 Task: Look for space in Blida, Algeria from 5th June, 2023 to 16th June, 2023 for 2 adults in price range Rs.14000 to Rs.18000. Place can be entire place with 1  bedroom having 1 bed and 1 bathroom. Property type can be house, flat, hotel. Booking option can be shelf check-in. Required host language is .
Action: Mouse moved to (439, 99)
Screenshot: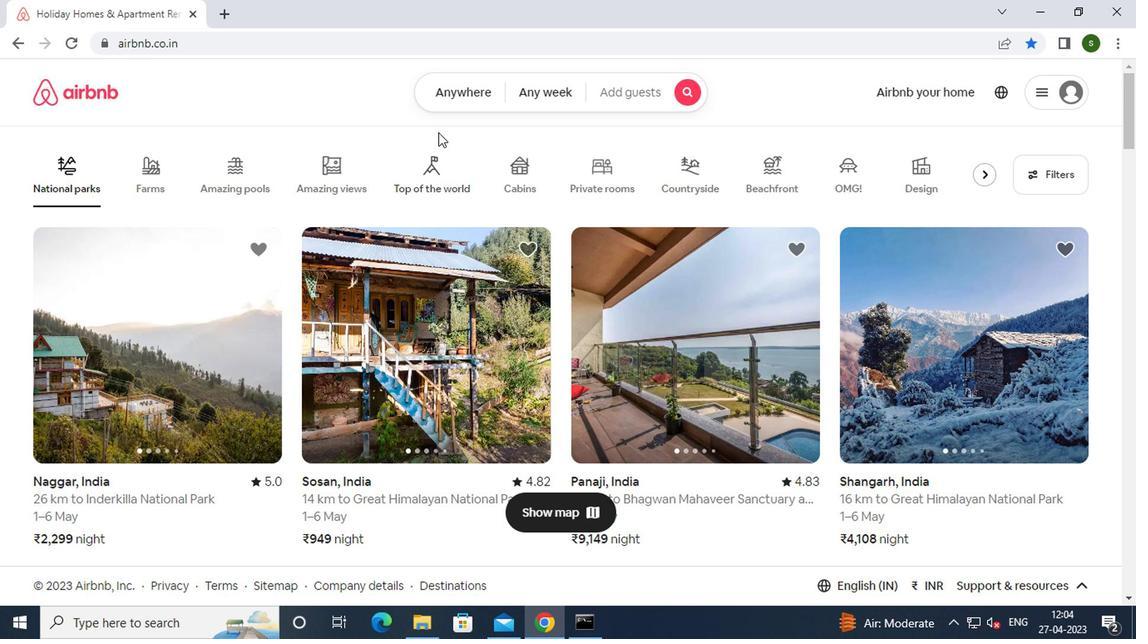 
Action: Mouse pressed left at (439, 99)
Screenshot: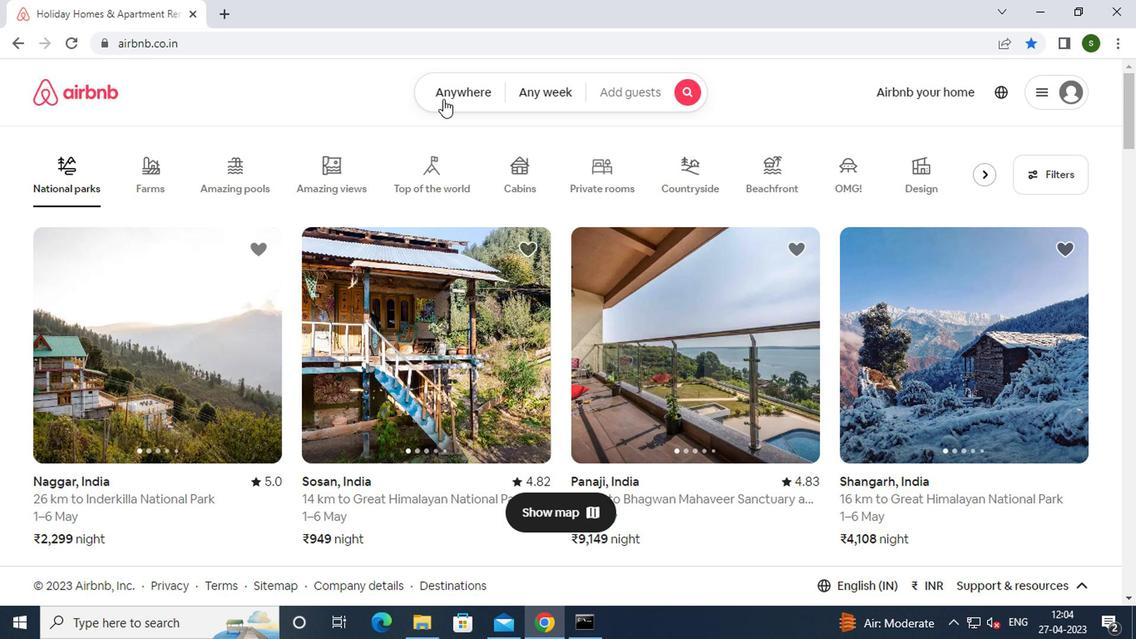 
Action: Mouse moved to (337, 157)
Screenshot: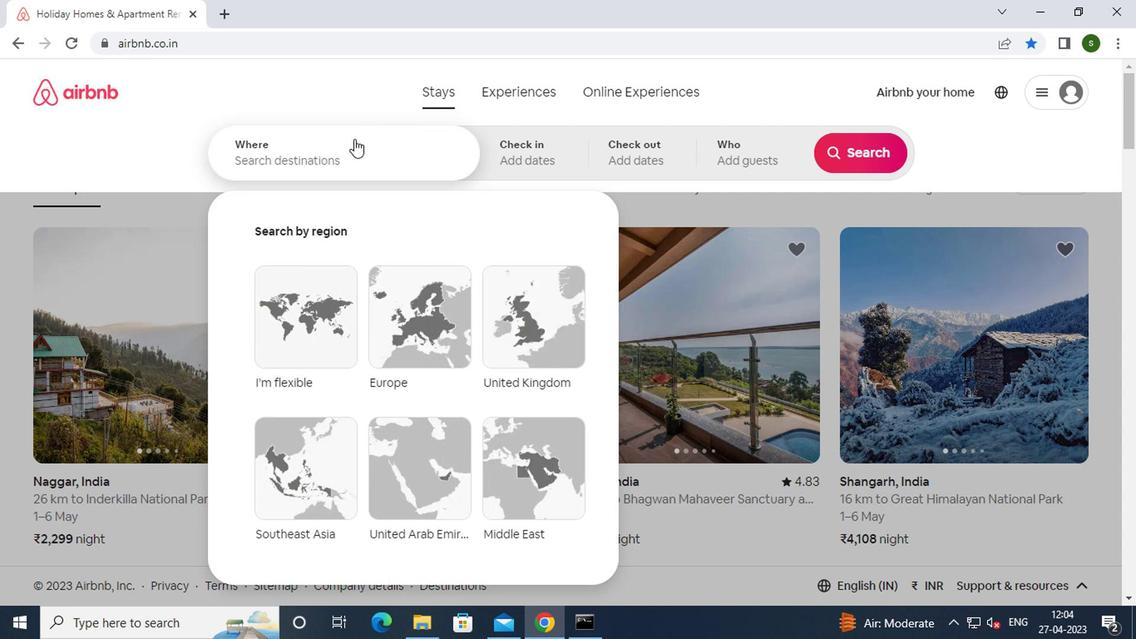 
Action: Mouse pressed left at (337, 157)
Screenshot: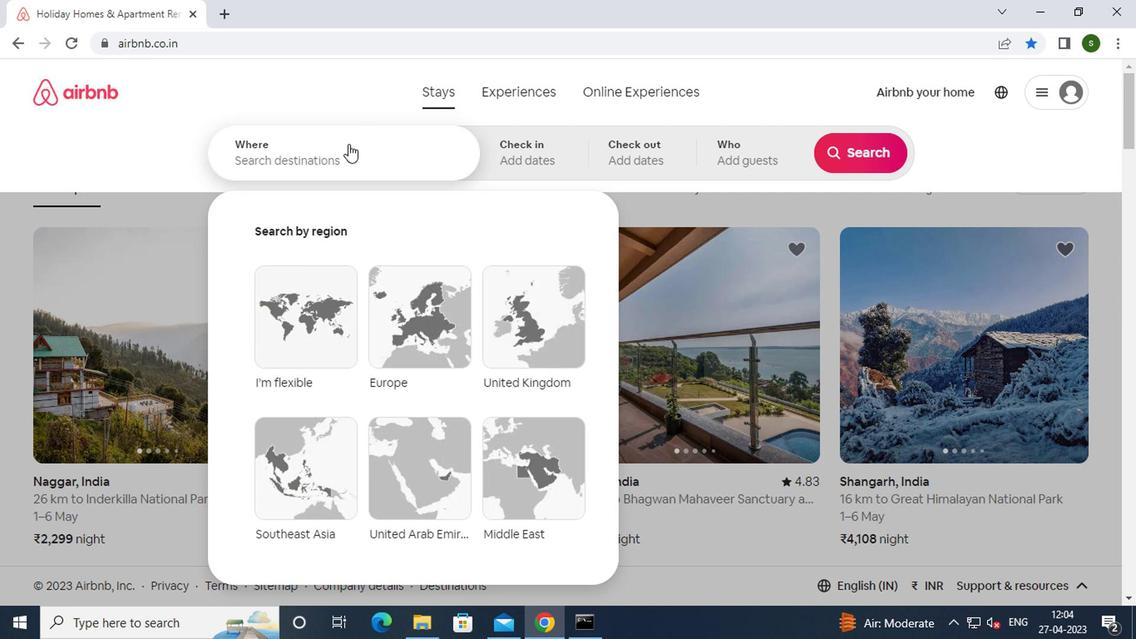 
Action: Key pressed b<Key.caps_lock>lida,<Key.space><Key.caps_lock>a<Key.caps_lock>lgeria<Key.enter>
Screenshot: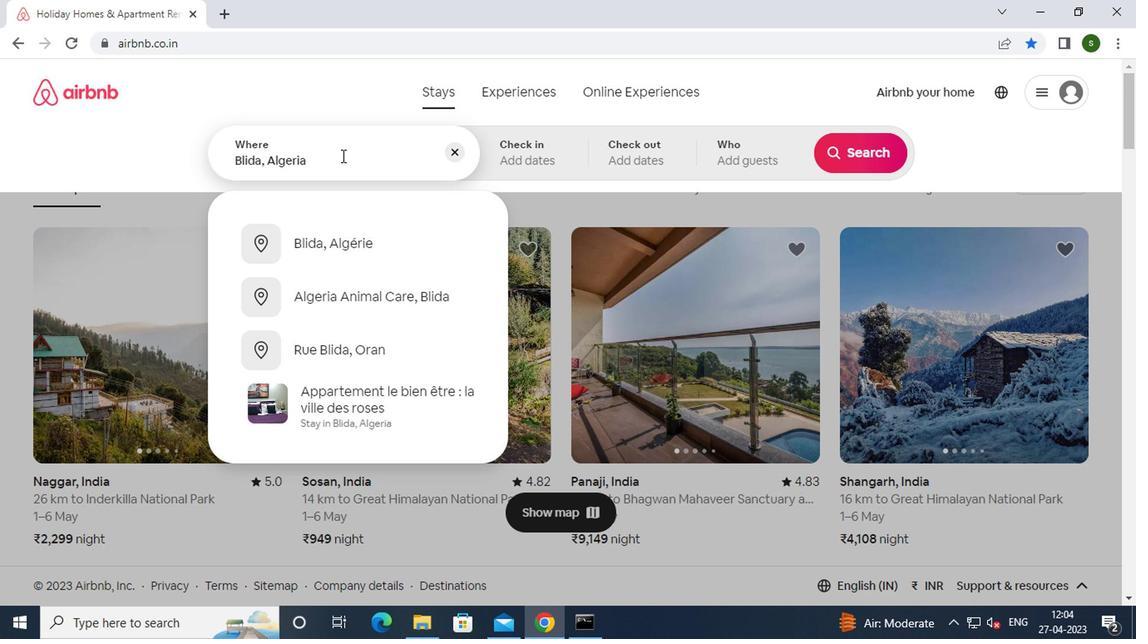 
Action: Mouse moved to (847, 284)
Screenshot: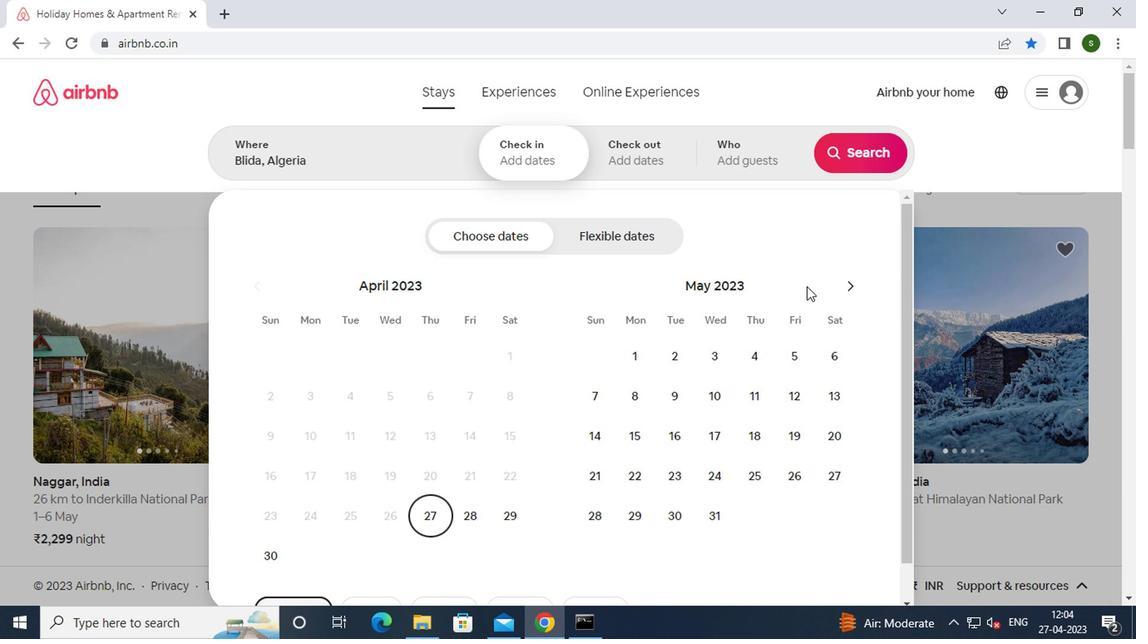 
Action: Mouse pressed left at (847, 284)
Screenshot: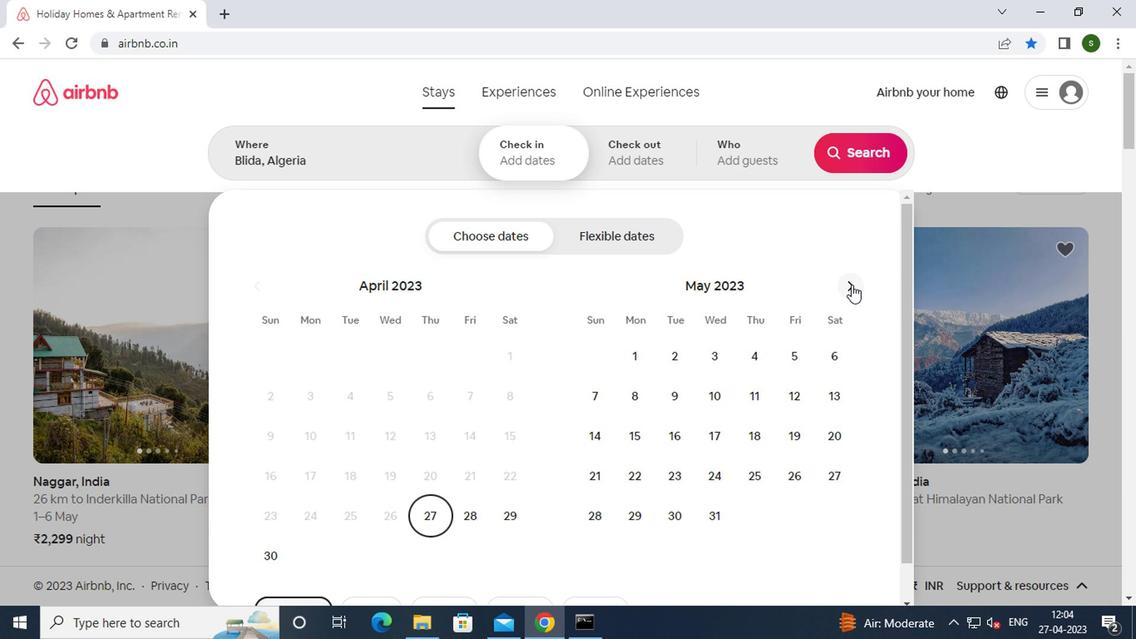 
Action: Mouse moved to (645, 396)
Screenshot: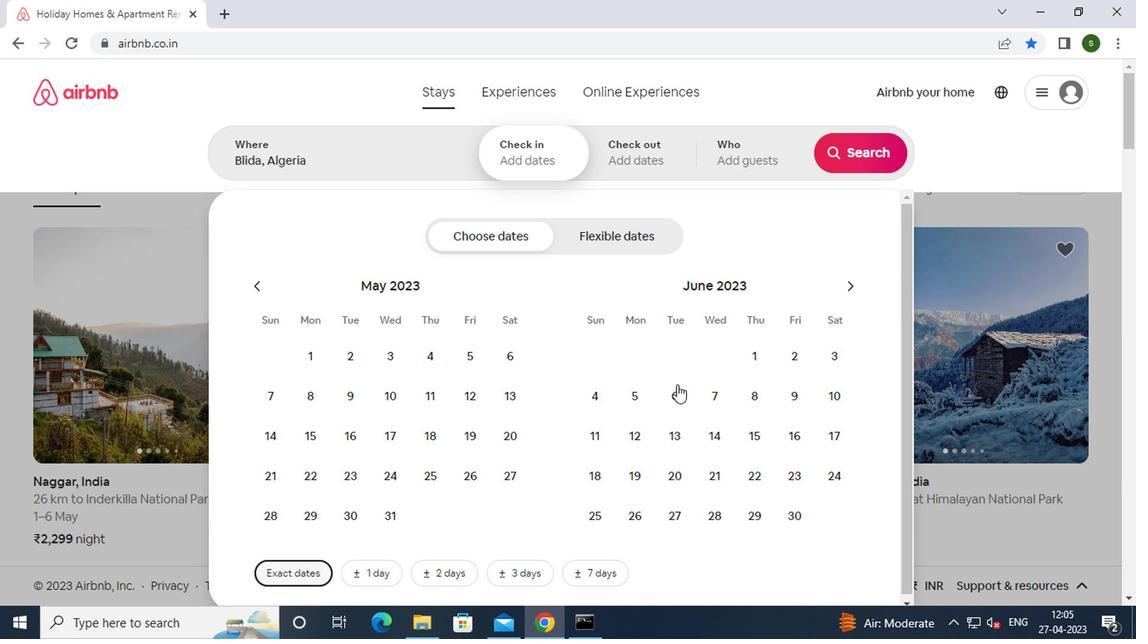 
Action: Mouse pressed left at (645, 396)
Screenshot: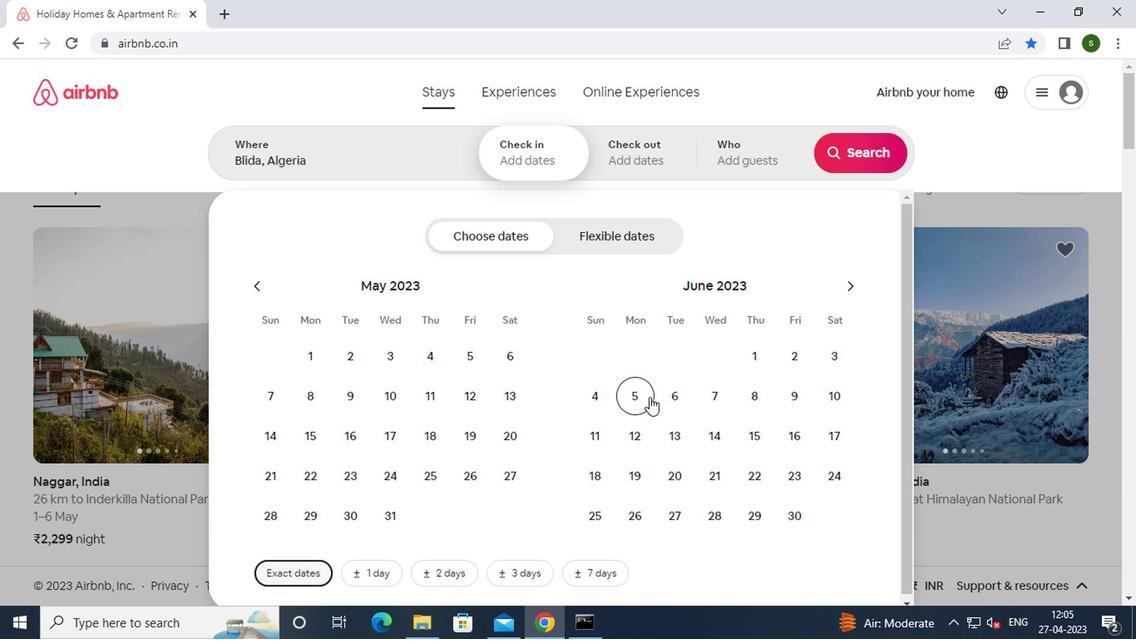 
Action: Mouse moved to (790, 421)
Screenshot: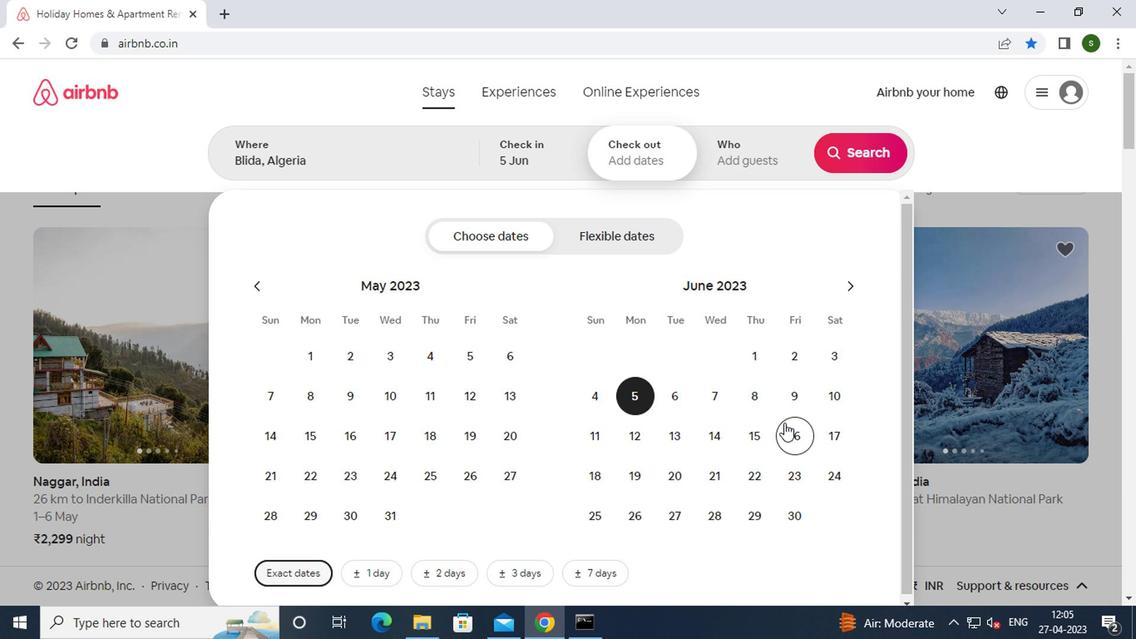 
Action: Mouse pressed left at (790, 421)
Screenshot: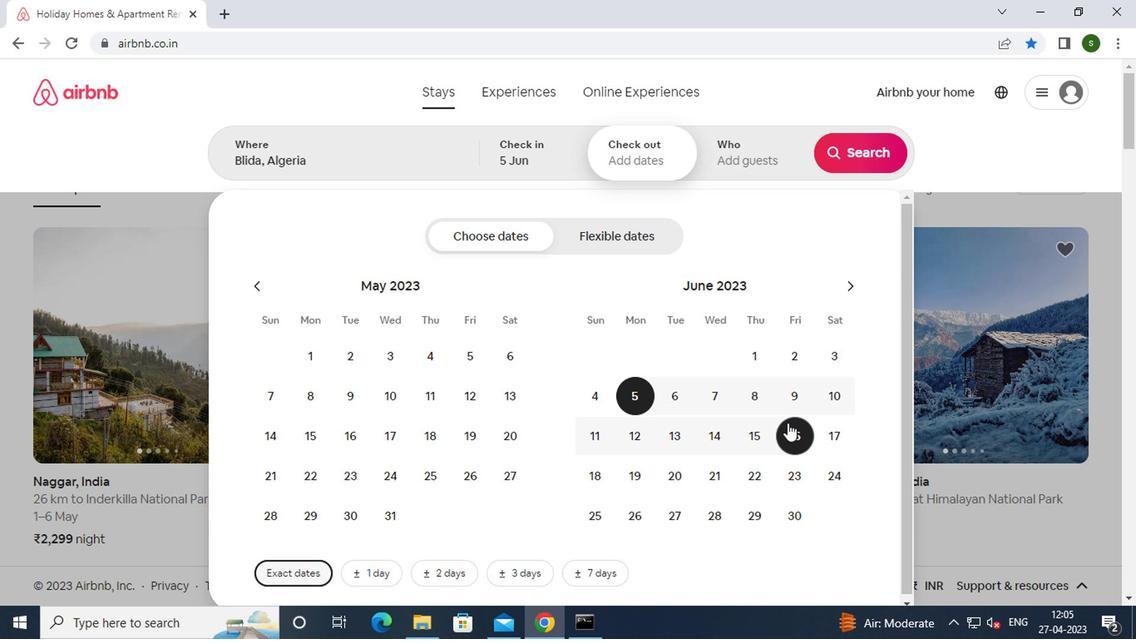 
Action: Mouse moved to (754, 153)
Screenshot: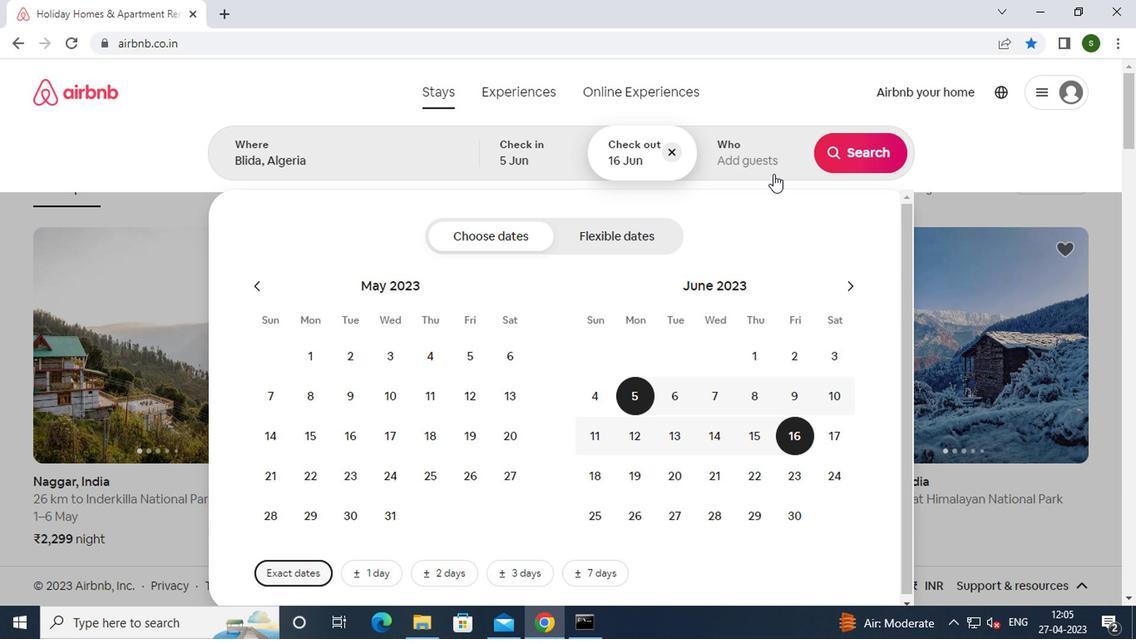
Action: Mouse pressed left at (754, 153)
Screenshot: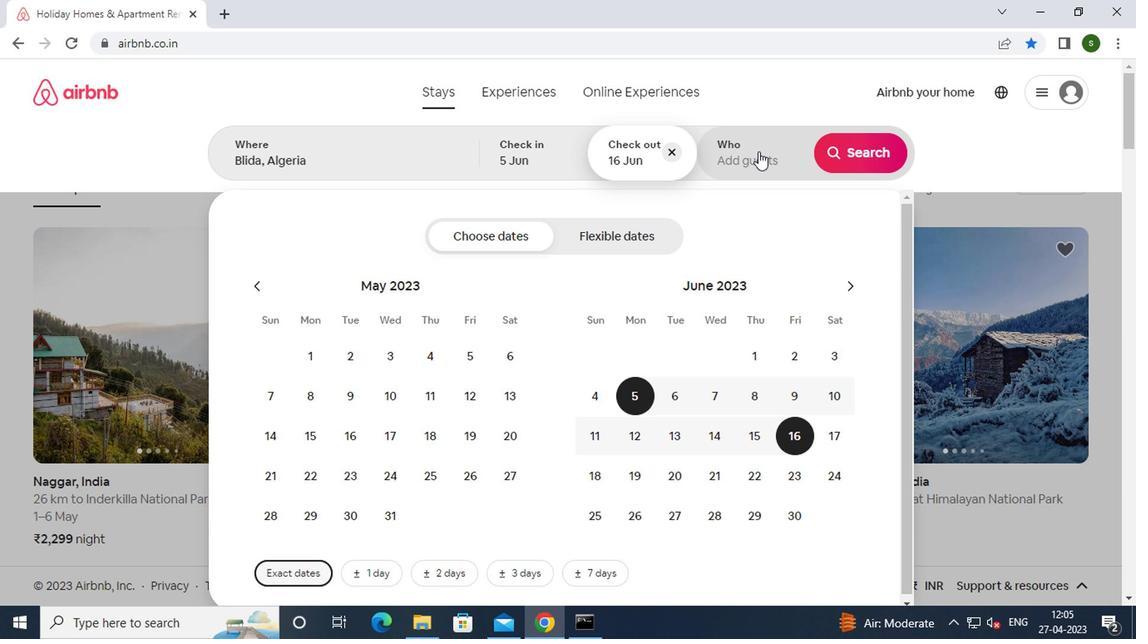 
Action: Mouse moved to (859, 245)
Screenshot: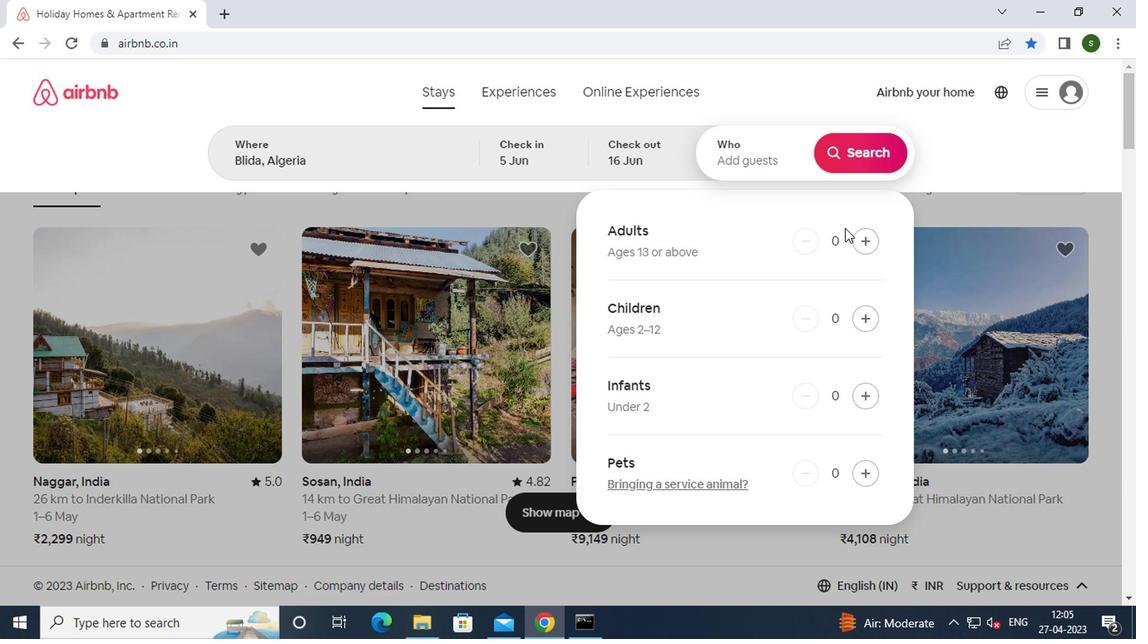 
Action: Mouse pressed left at (859, 245)
Screenshot: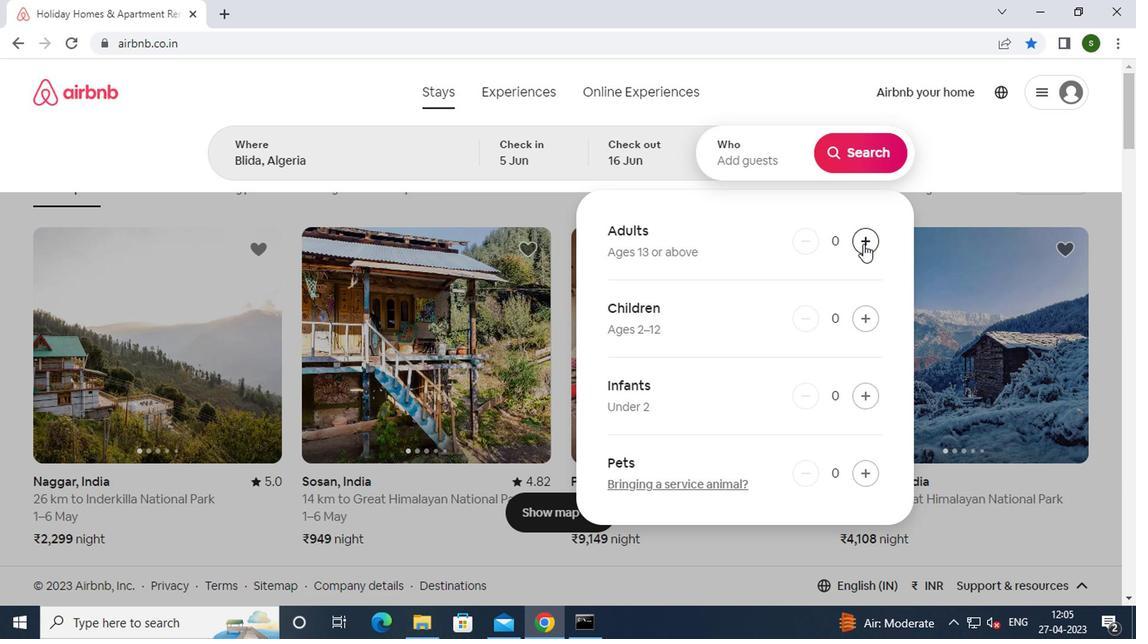 
Action: Mouse pressed left at (859, 245)
Screenshot: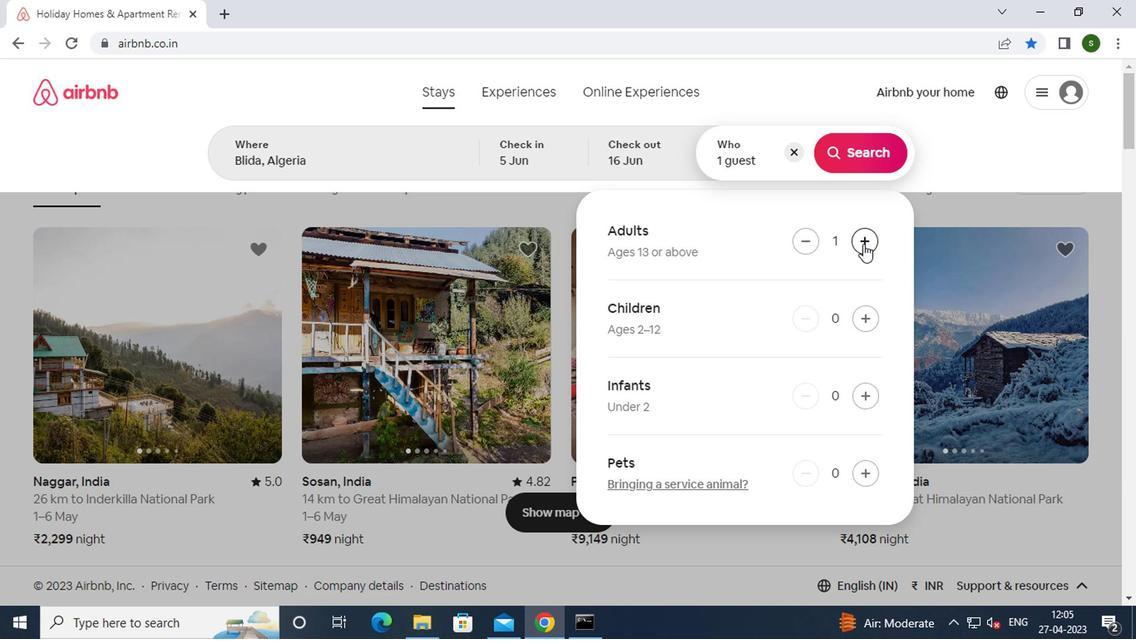 
Action: Mouse moved to (852, 152)
Screenshot: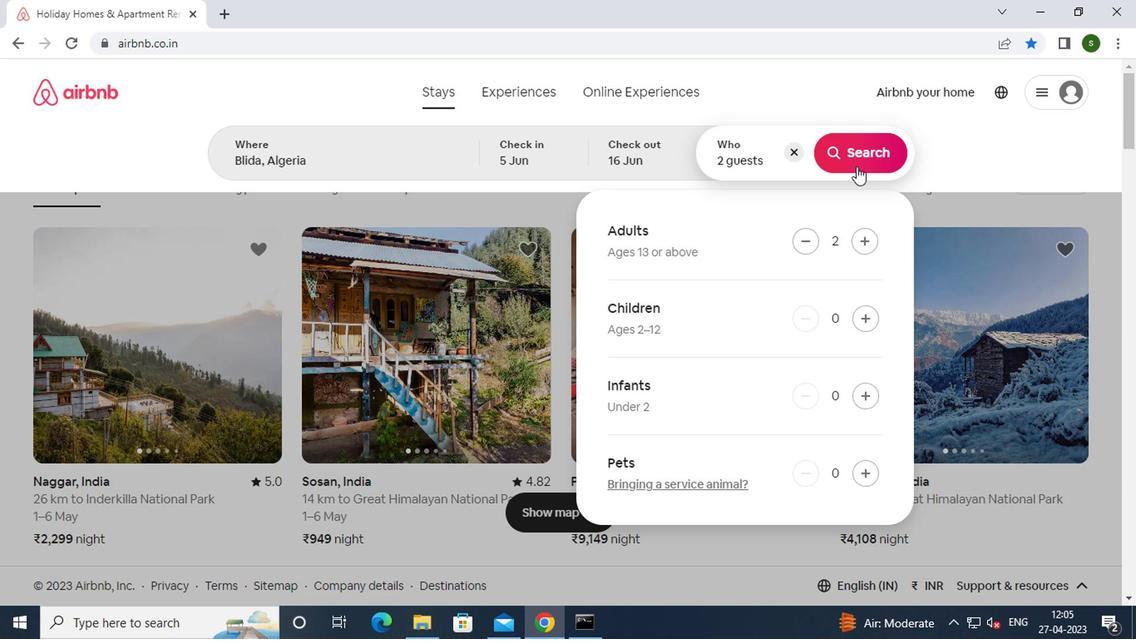 
Action: Mouse pressed left at (852, 152)
Screenshot: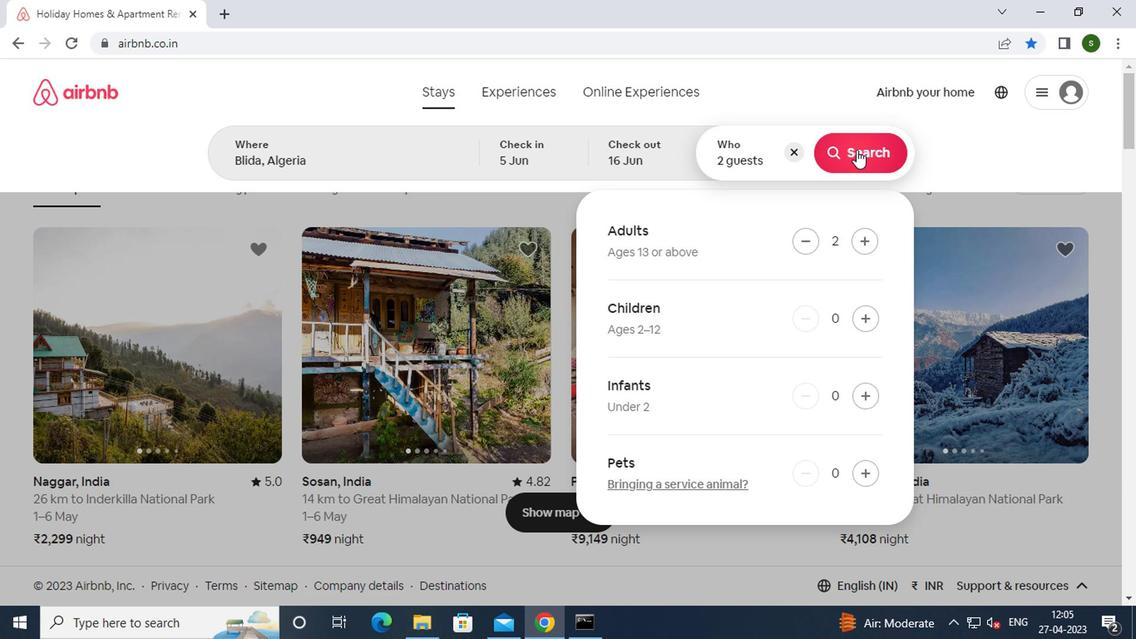 
Action: Mouse moved to (1056, 162)
Screenshot: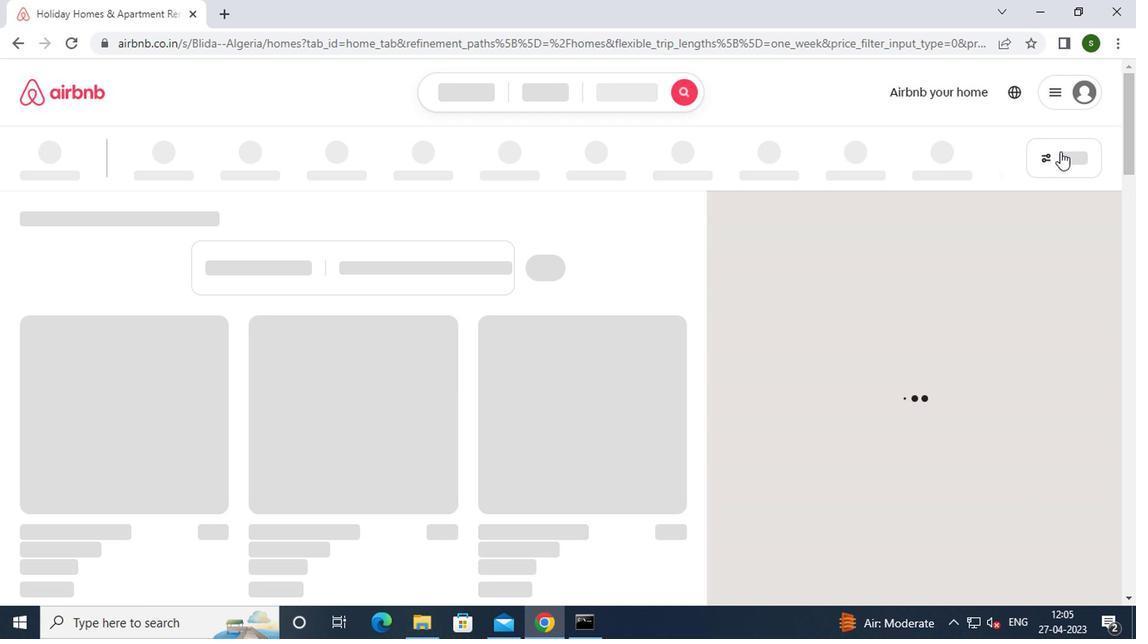 
Action: Mouse pressed left at (1056, 162)
Screenshot: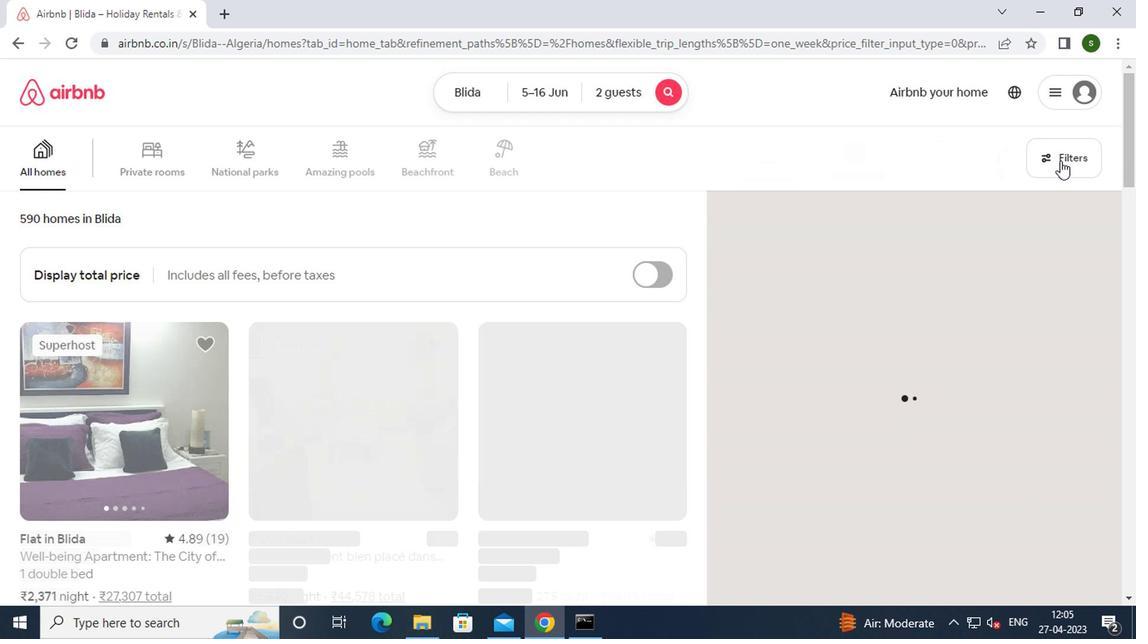 
Action: Mouse moved to (532, 364)
Screenshot: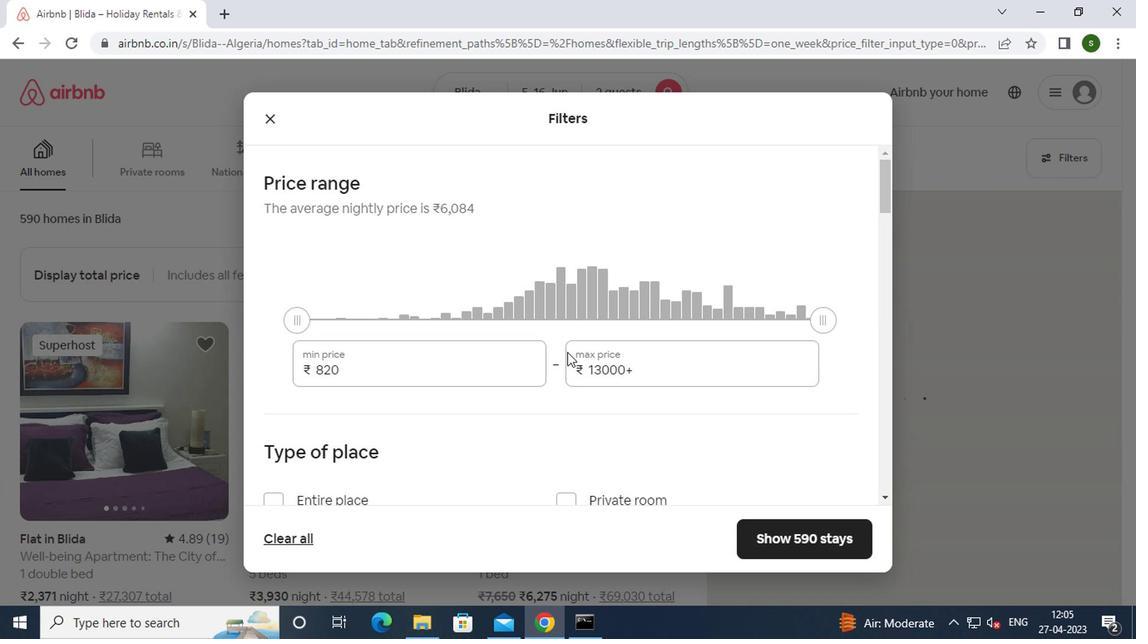 
Action: Mouse pressed left at (532, 364)
Screenshot: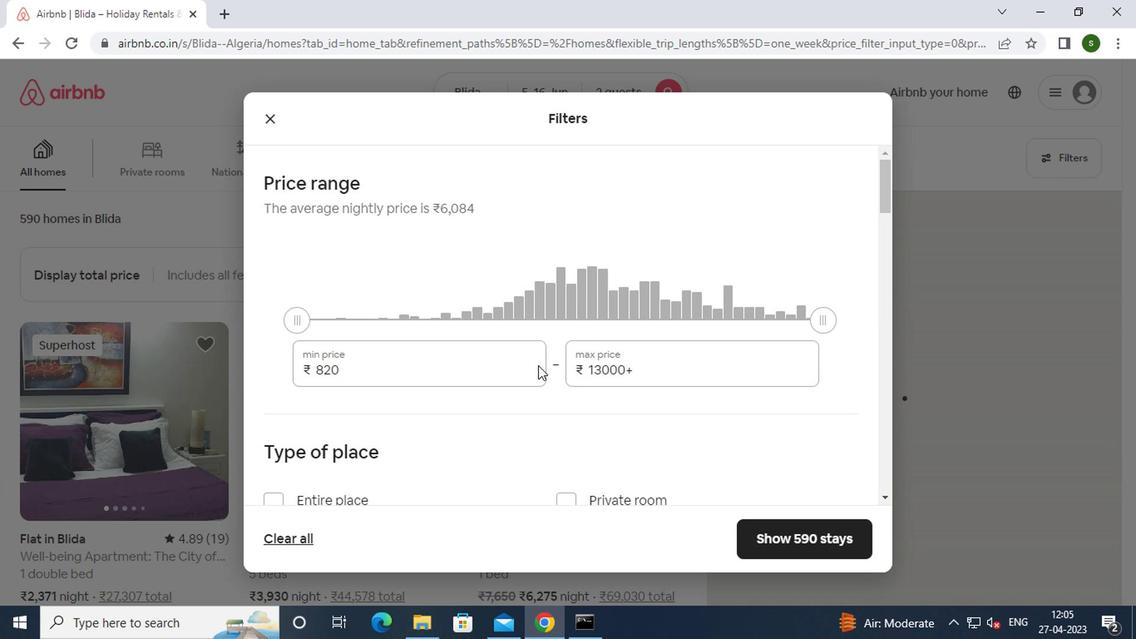
Action: Mouse moved to (531, 364)
Screenshot: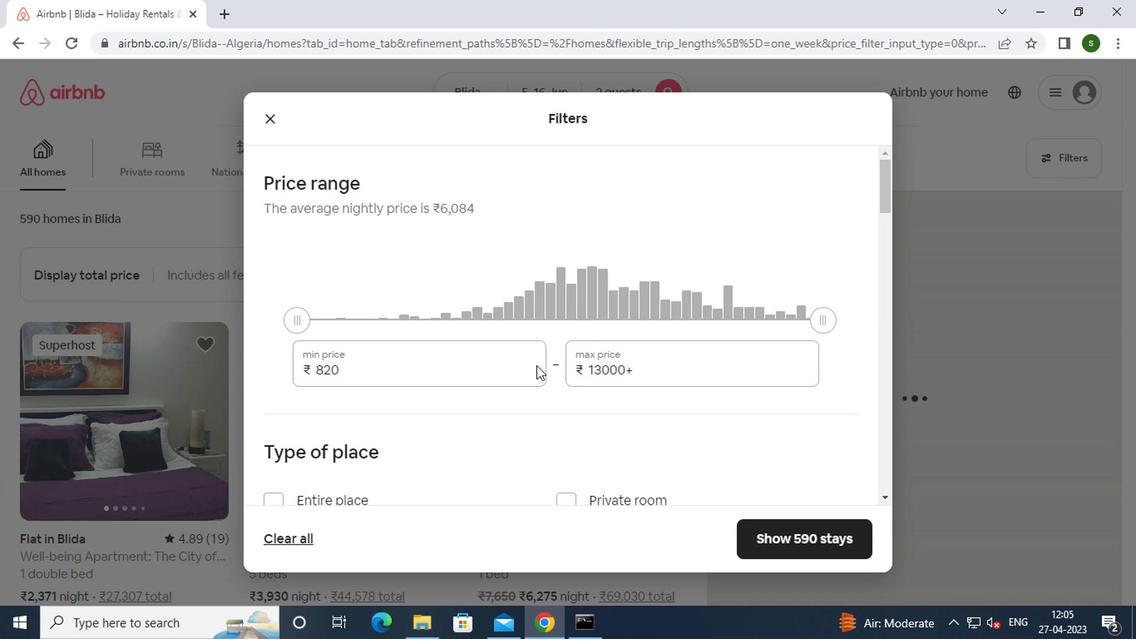 
Action: Key pressed <Key.backspace><Key.backspace><Key.backspace><Key.backspace><Key.backspace>14000
Screenshot: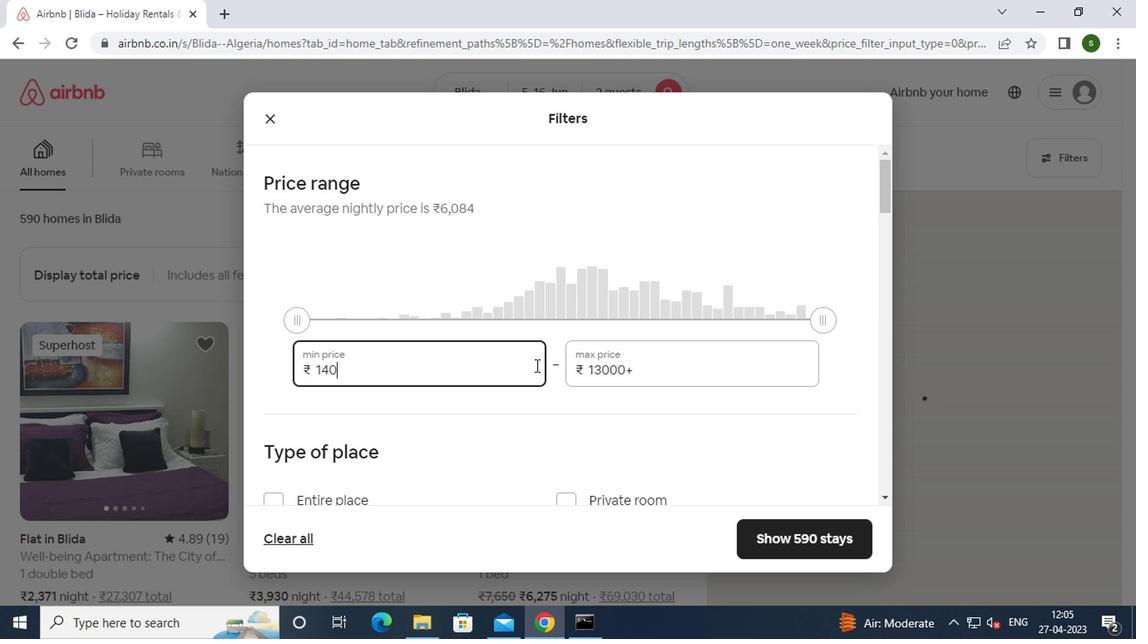 
Action: Mouse moved to (681, 369)
Screenshot: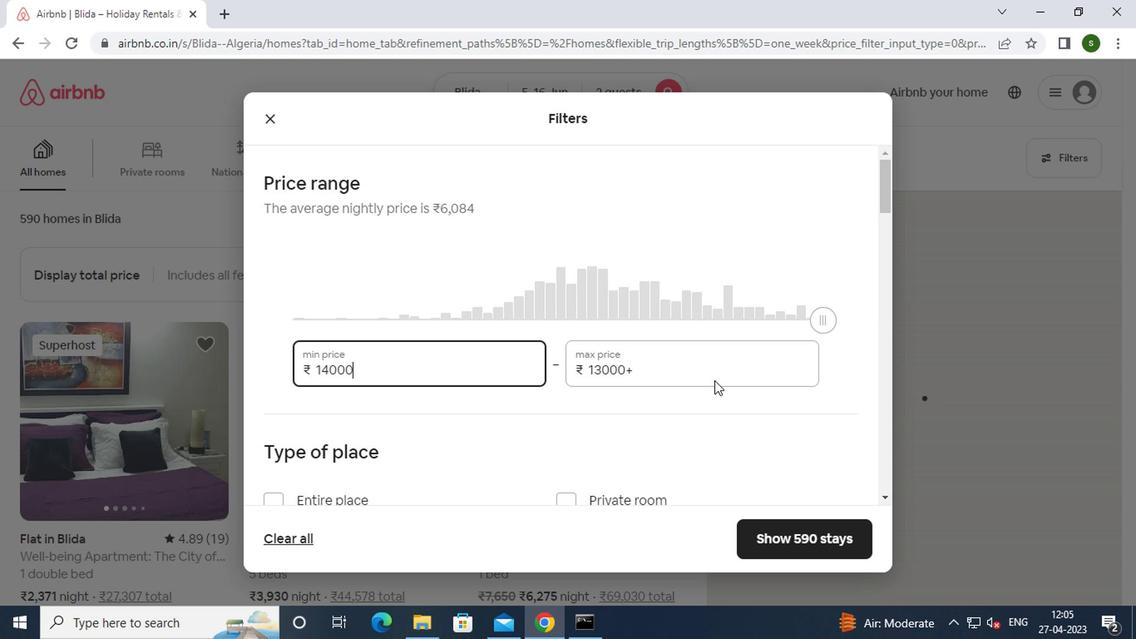 
Action: Mouse pressed left at (681, 369)
Screenshot: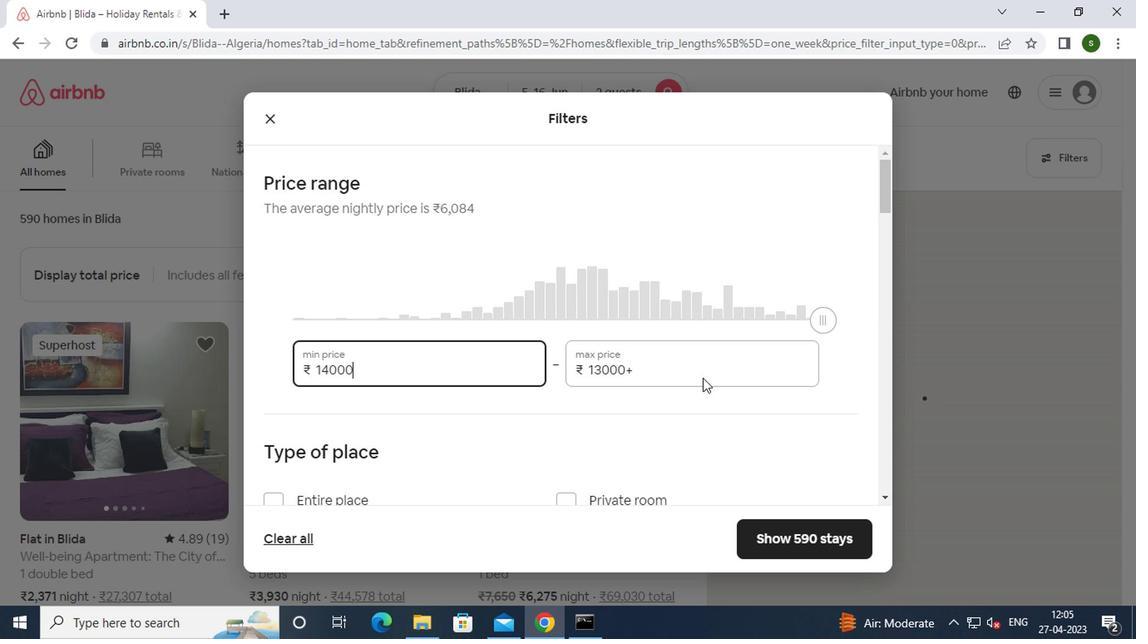 
Action: Key pressed <Key.backspace><Key.backspace><Key.backspace><Key.backspace><Key.backspace><Key.backspace><Key.backspace><Key.backspace><Key.backspace><Key.backspace><Key.backspace><Key.backspace><Key.backspace>18000
Screenshot: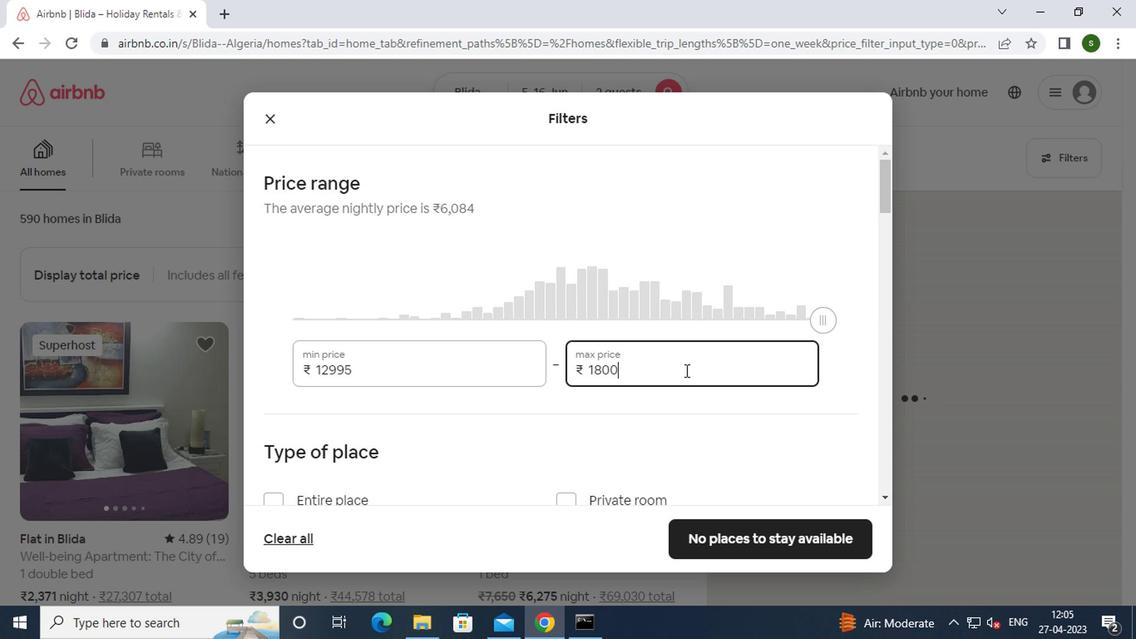 
Action: Mouse moved to (425, 383)
Screenshot: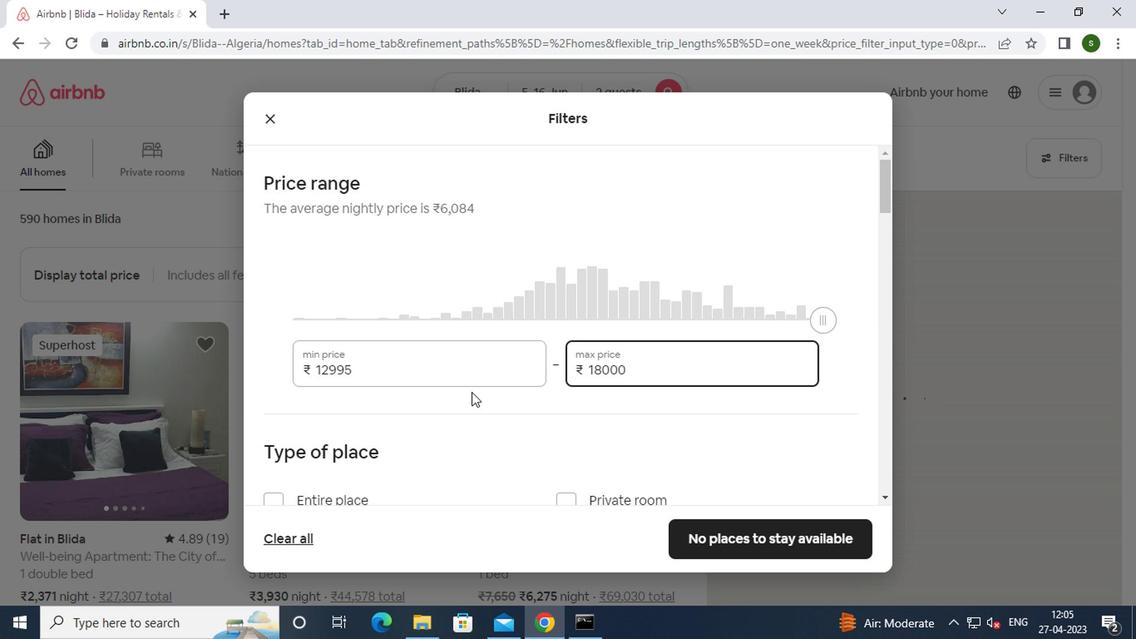 
Action: Mouse scrolled (425, 383) with delta (0, 0)
Screenshot: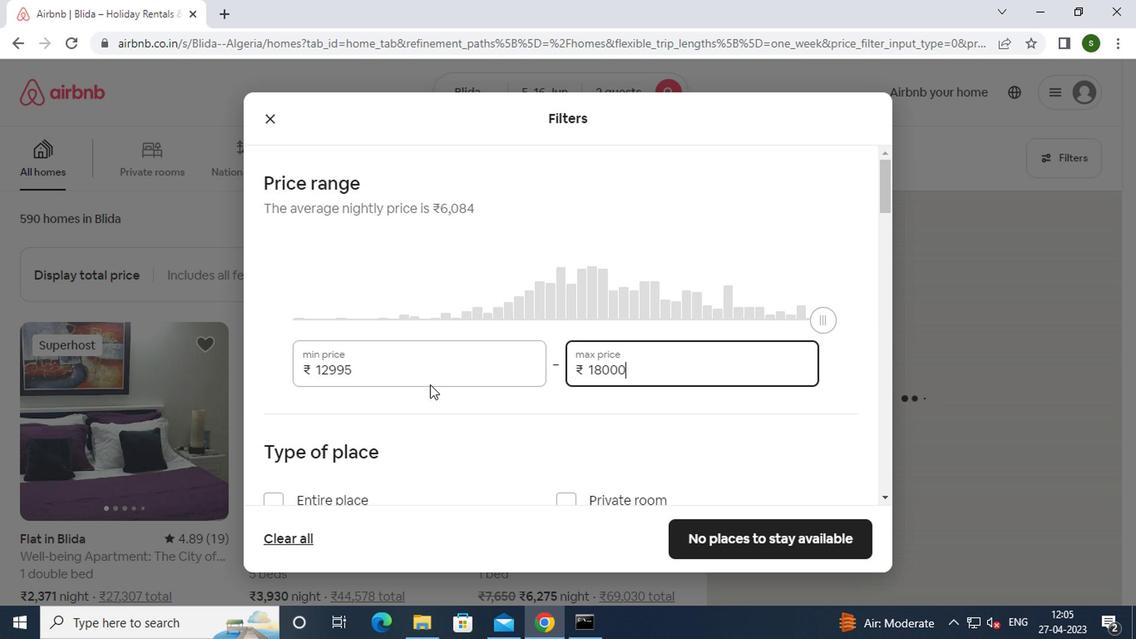
Action: Mouse scrolled (425, 383) with delta (0, 0)
Screenshot: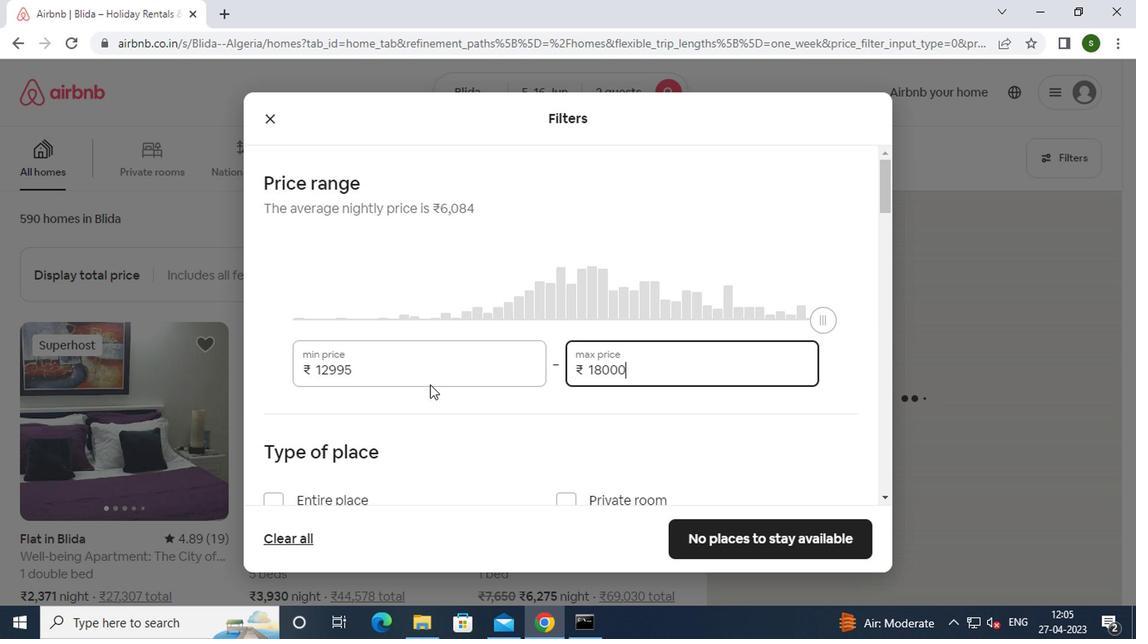 
Action: Mouse moved to (316, 341)
Screenshot: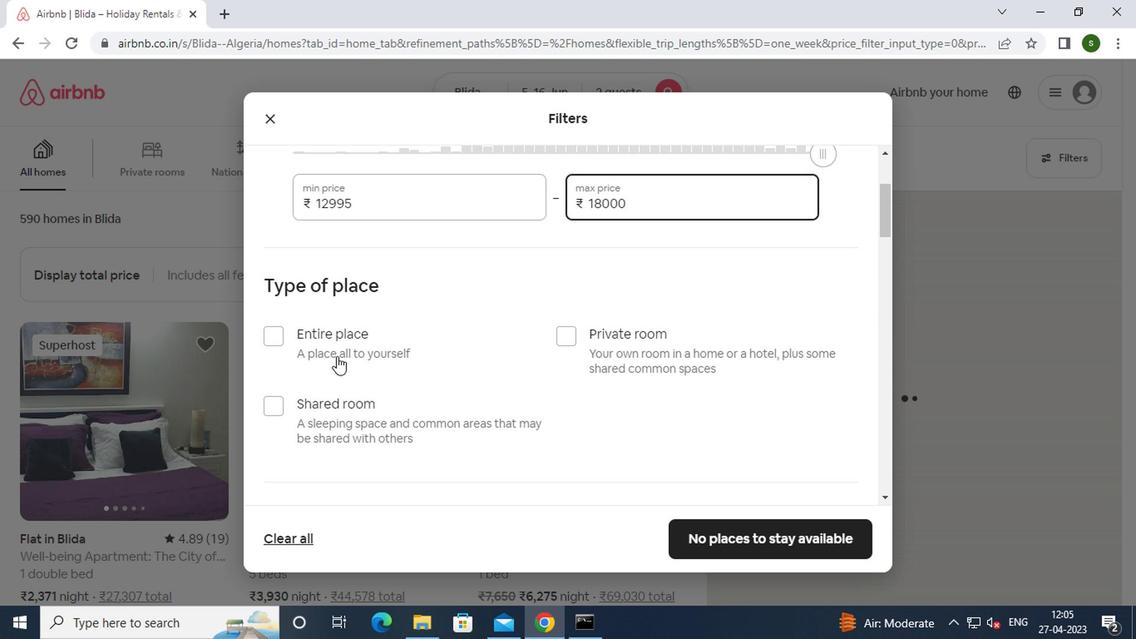 
Action: Mouse pressed left at (316, 341)
Screenshot: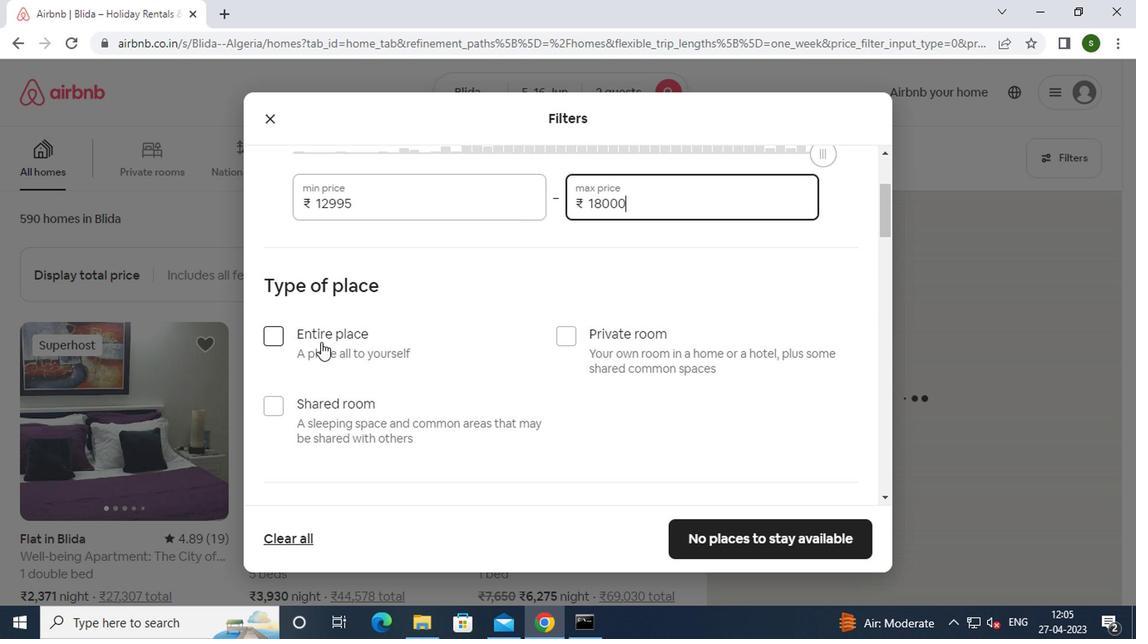 
Action: Mouse scrolled (316, 340) with delta (0, 0)
Screenshot: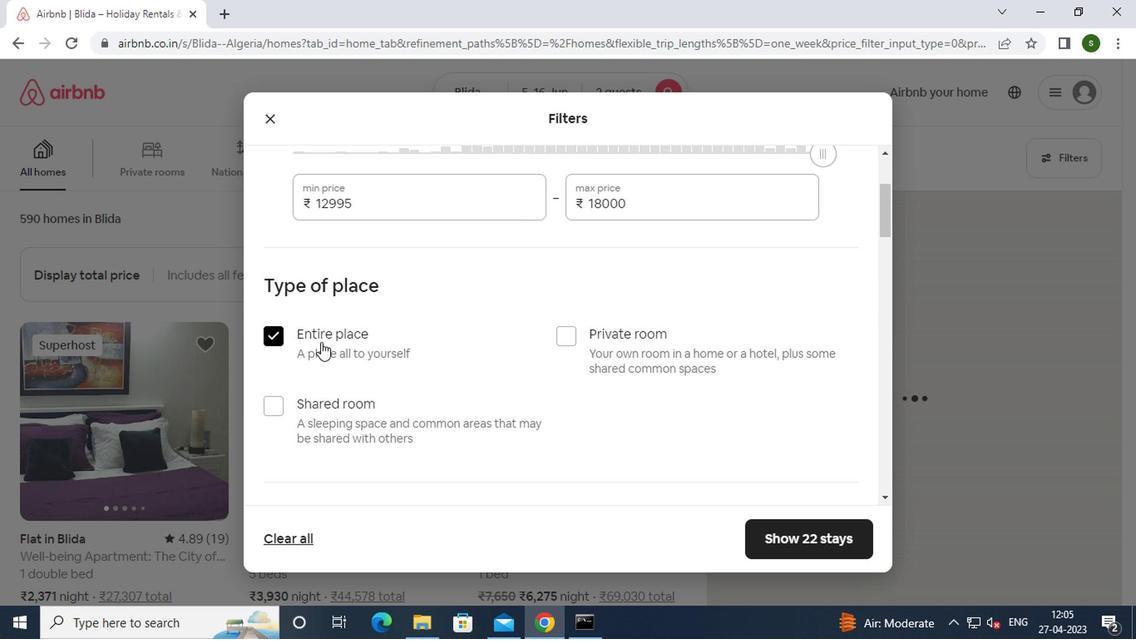 
Action: Mouse scrolled (316, 340) with delta (0, 0)
Screenshot: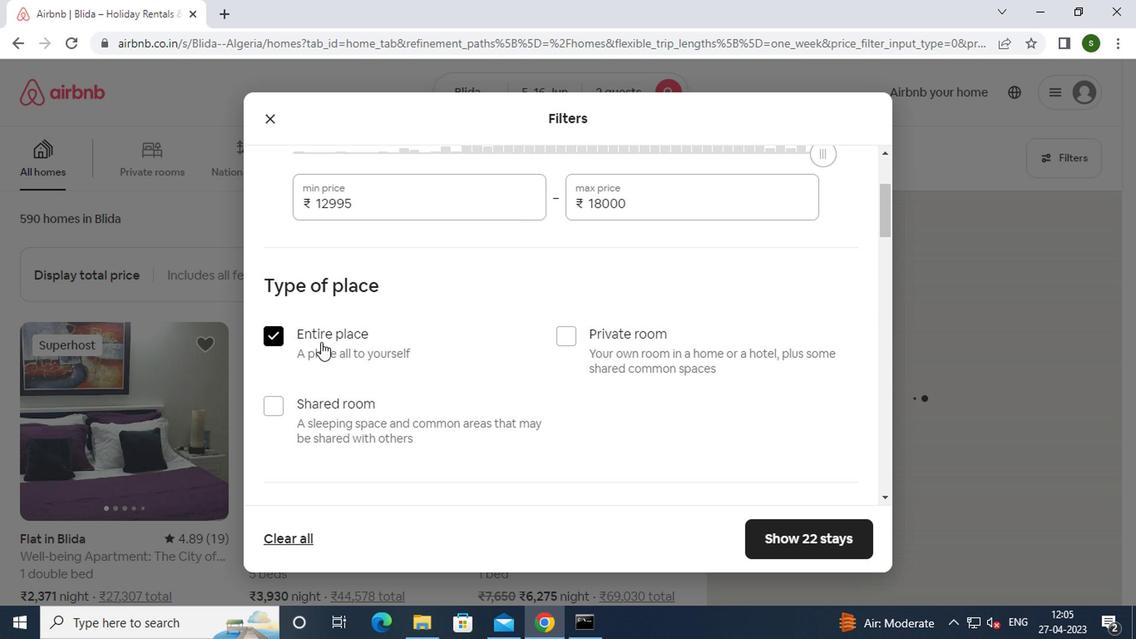 
Action: Mouse scrolled (316, 340) with delta (0, 0)
Screenshot: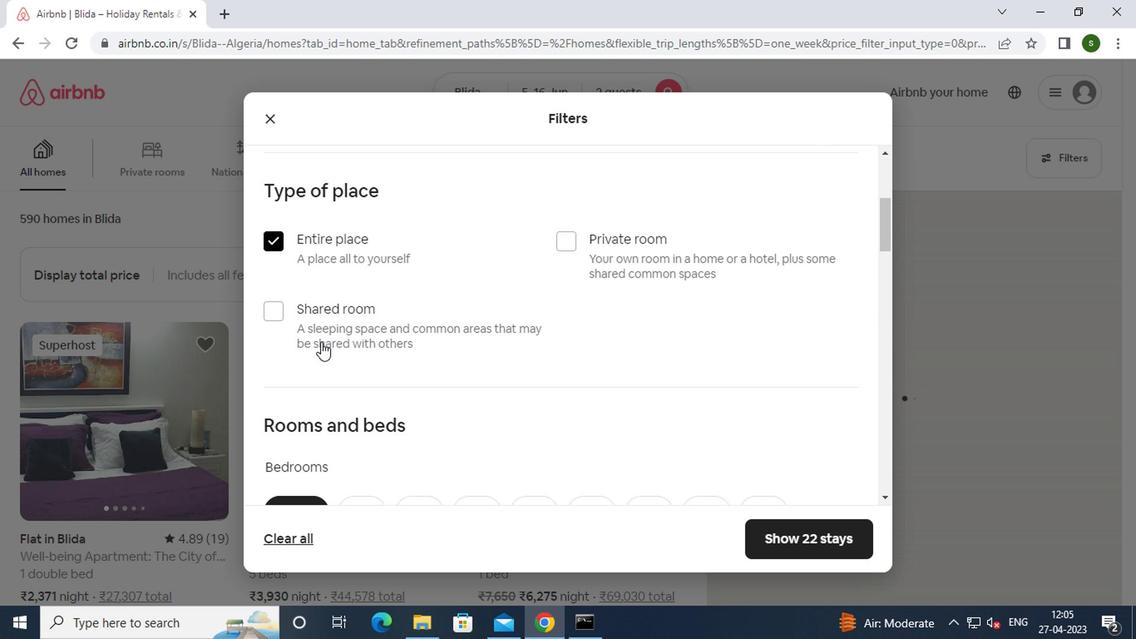 
Action: Mouse scrolled (316, 340) with delta (0, 0)
Screenshot: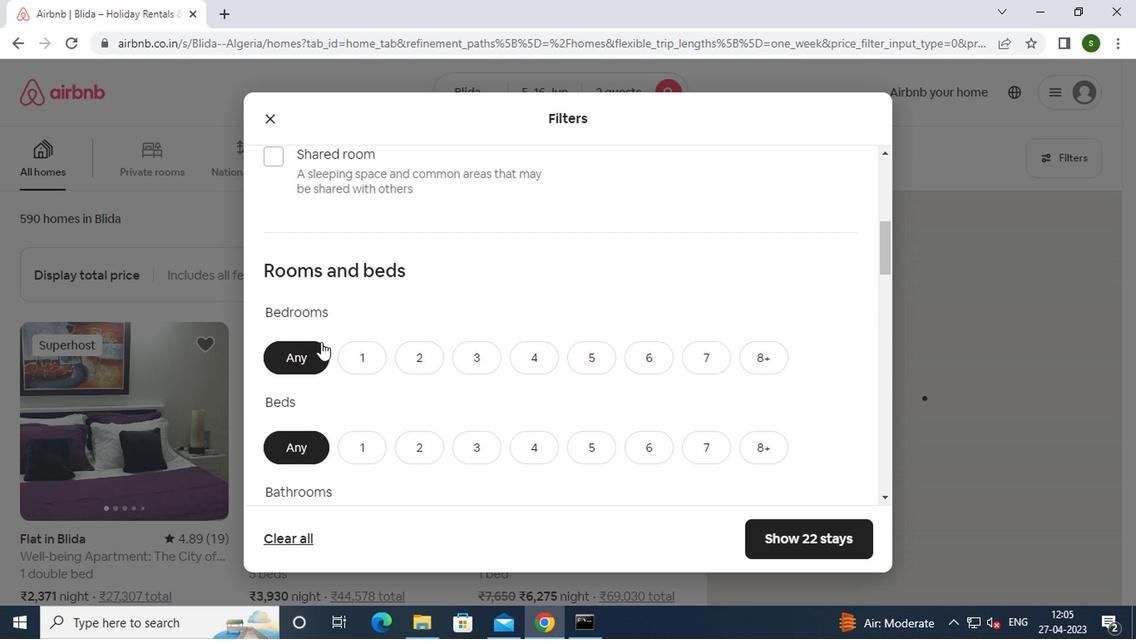 
Action: Mouse scrolled (316, 340) with delta (0, 0)
Screenshot: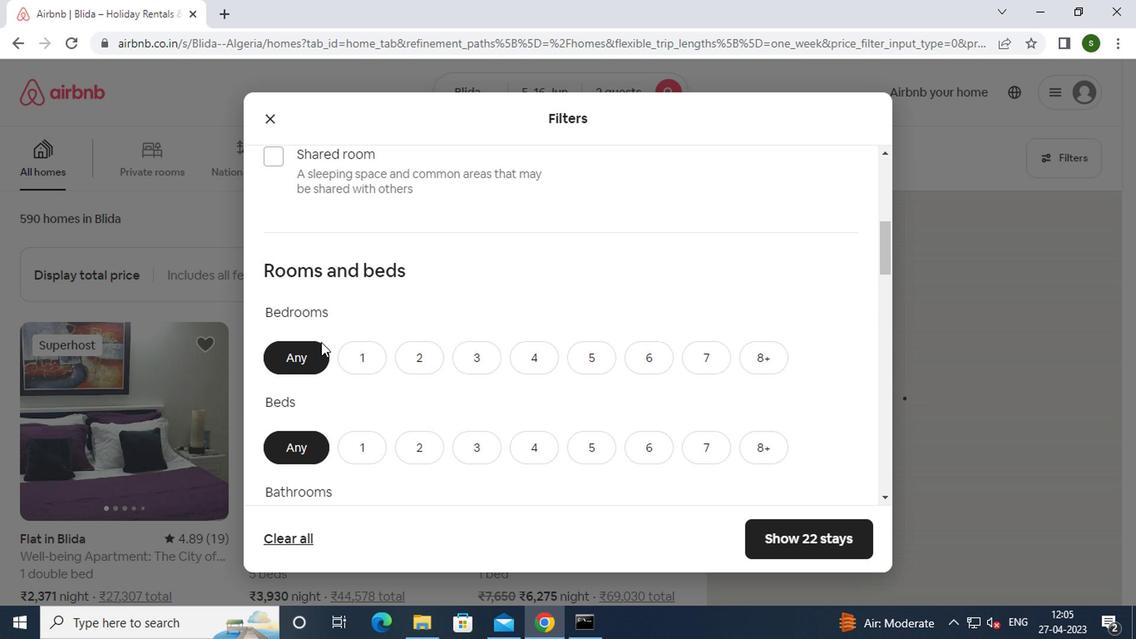 
Action: Mouse moved to (365, 184)
Screenshot: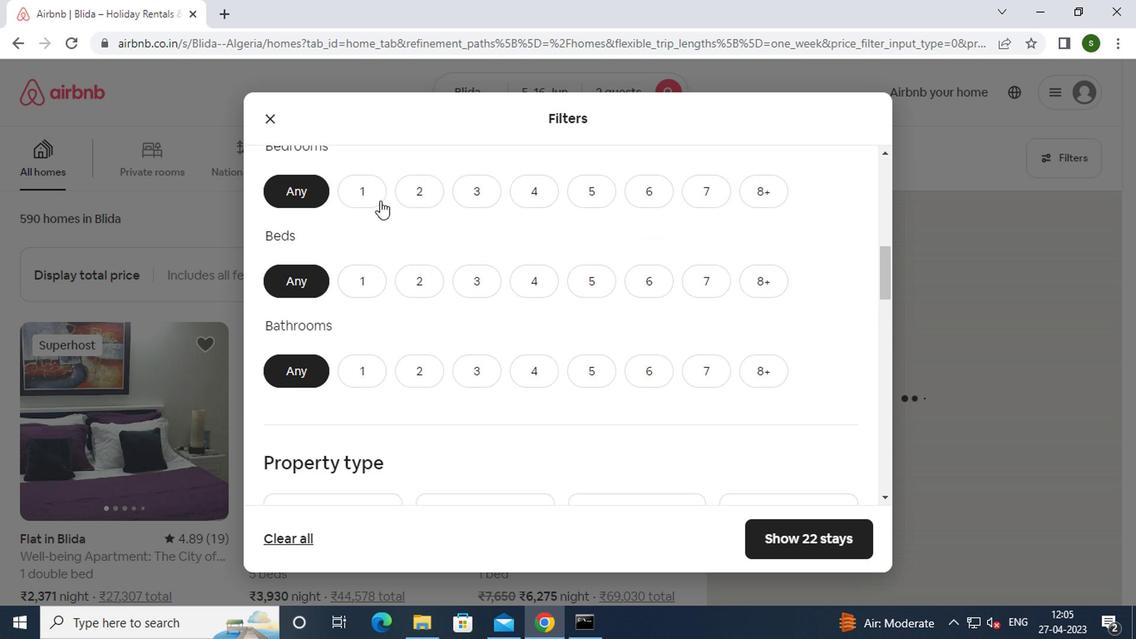 
Action: Mouse pressed left at (365, 184)
Screenshot: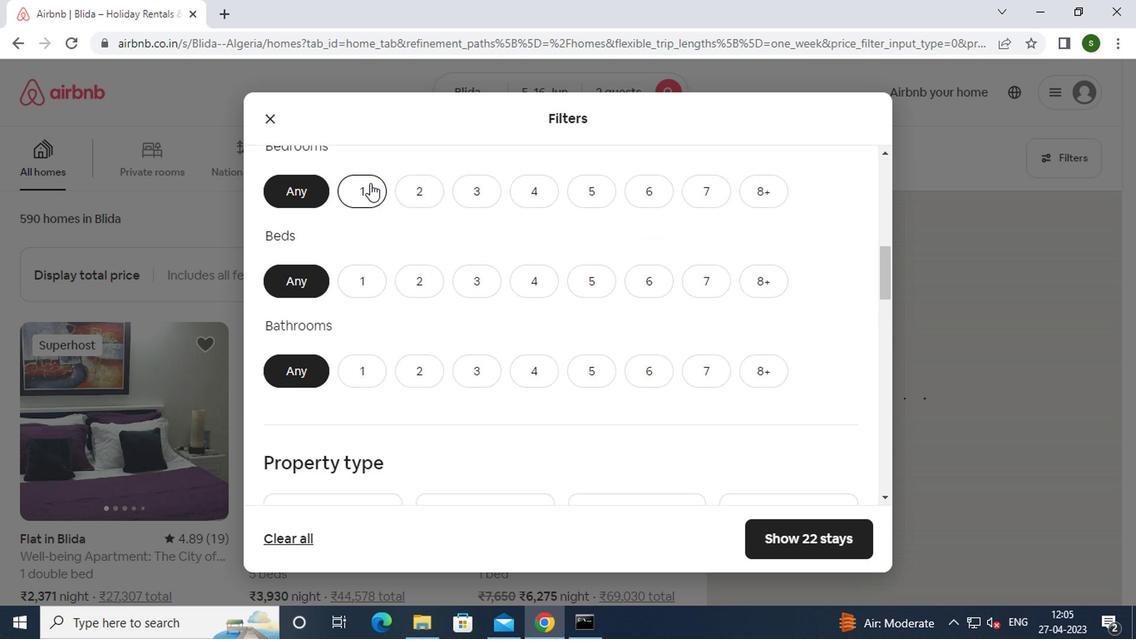 
Action: Mouse moved to (349, 285)
Screenshot: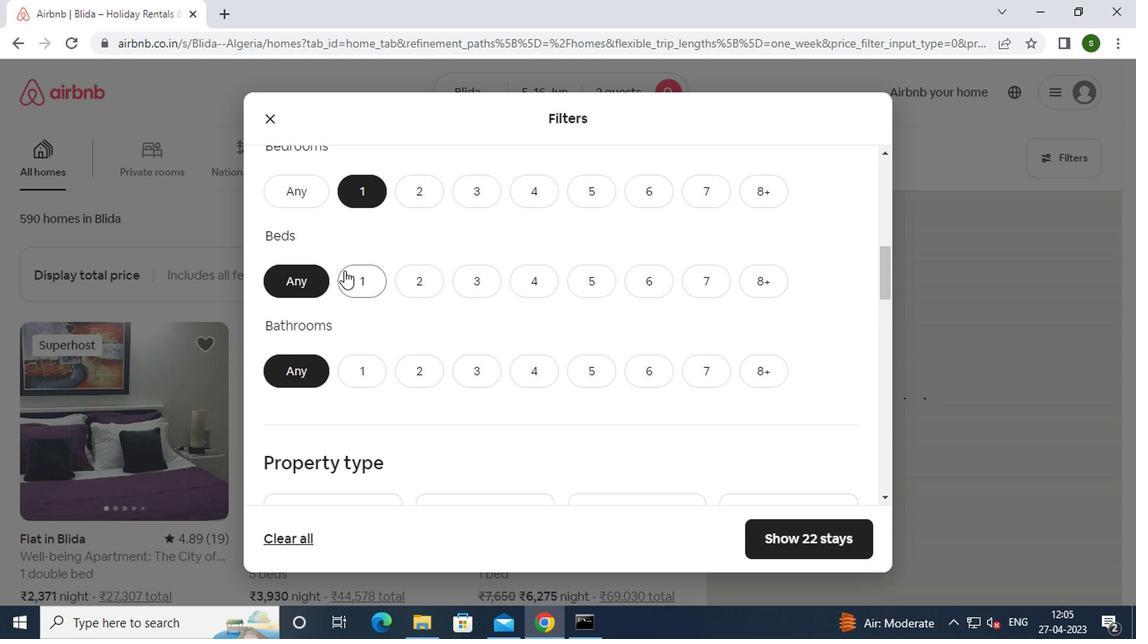 
Action: Mouse pressed left at (349, 285)
Screenshot: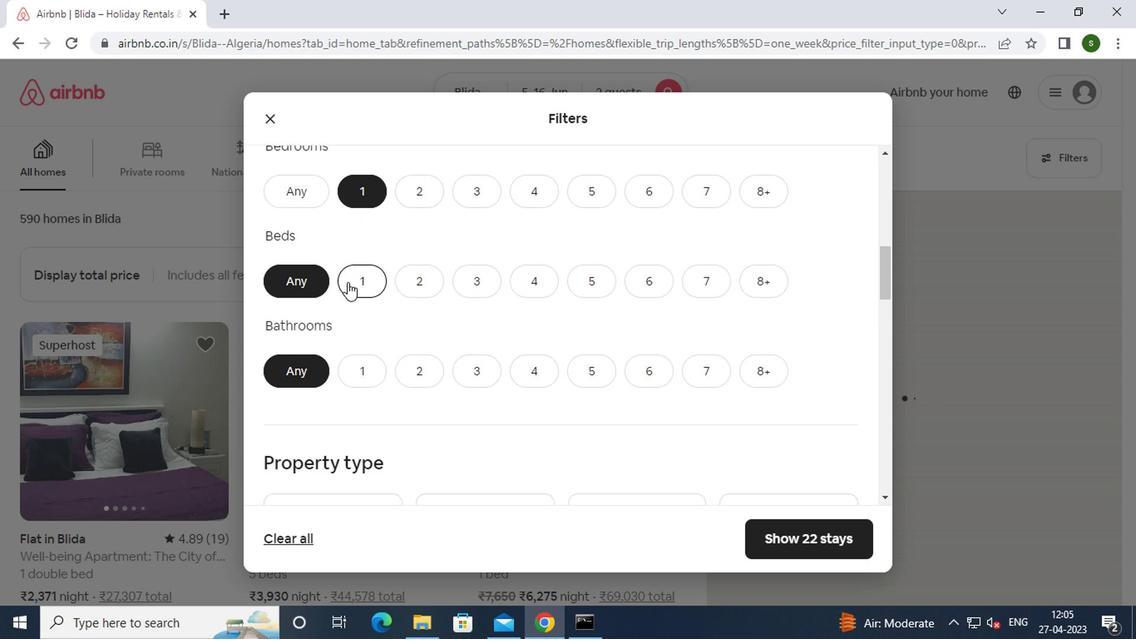 
Action: Mouse moved to (355, 364)
Screenshot: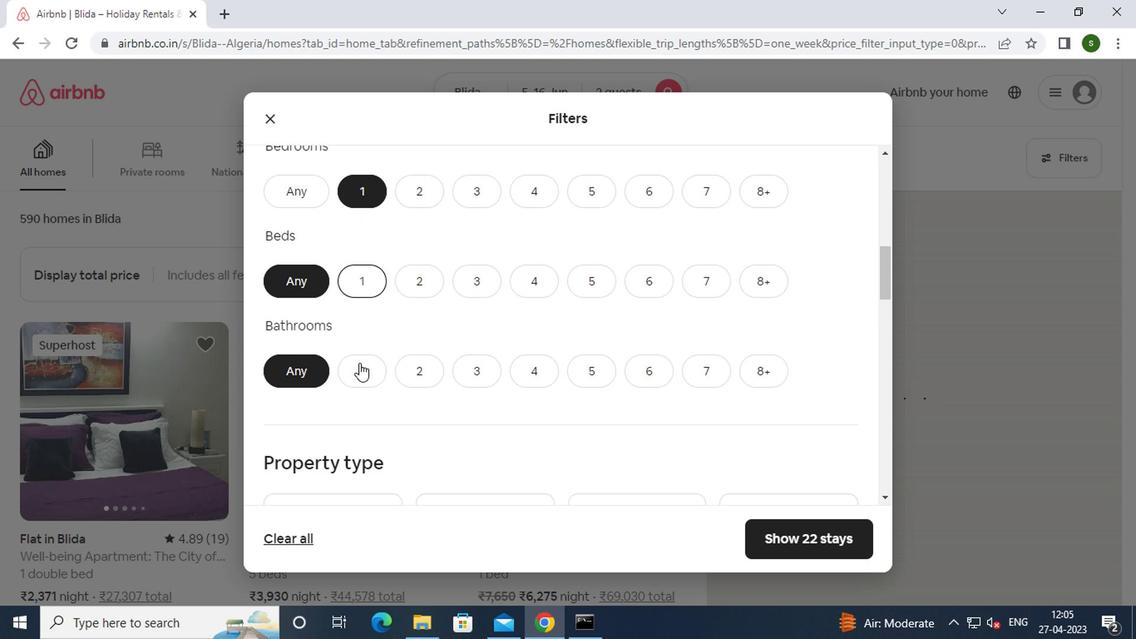 
Action: Mouse pressed left at (355, 364)
Screenshot: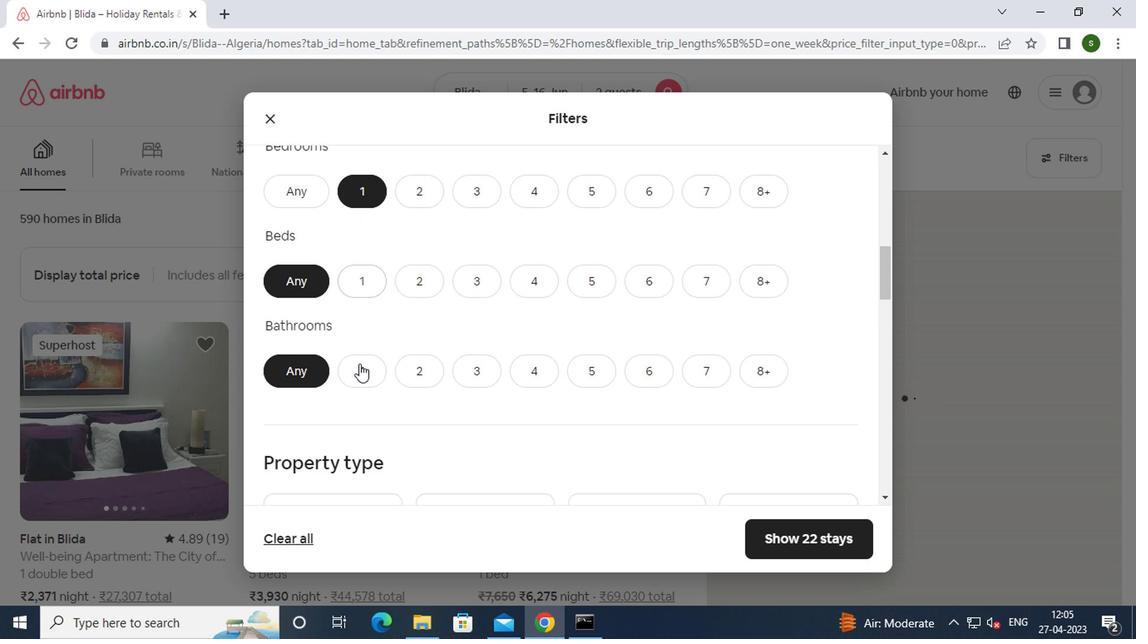 
Action: Mouse scrolled (355, 362) with delta (0, -1)
Screenshot: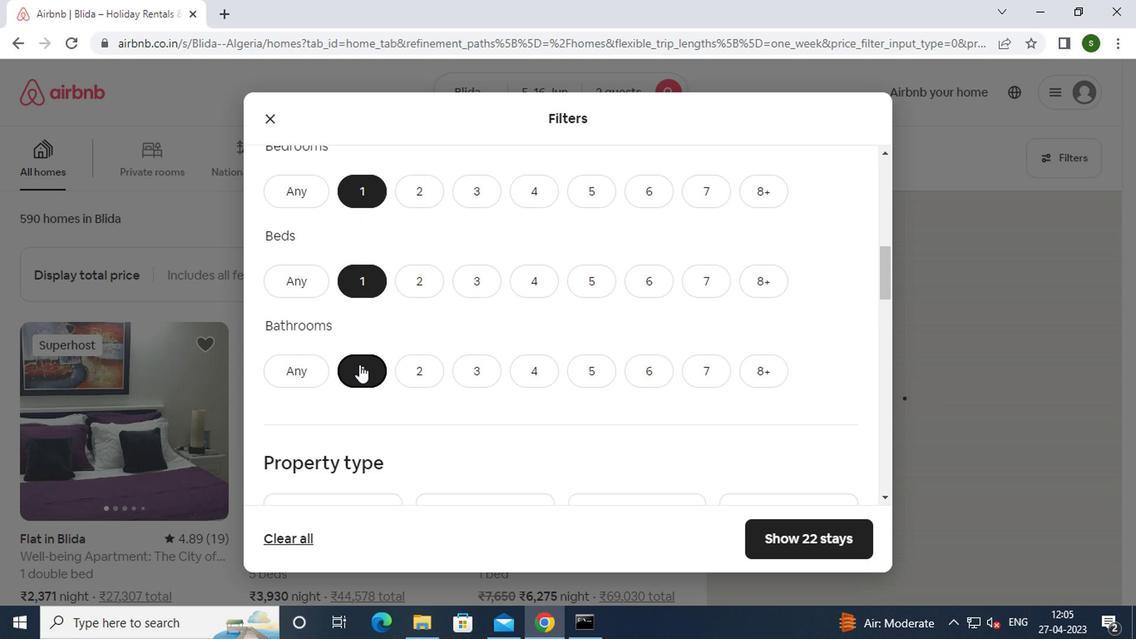 
Action: Mouse scrolled (355, 362) with delta (0, -1)
Screenshot: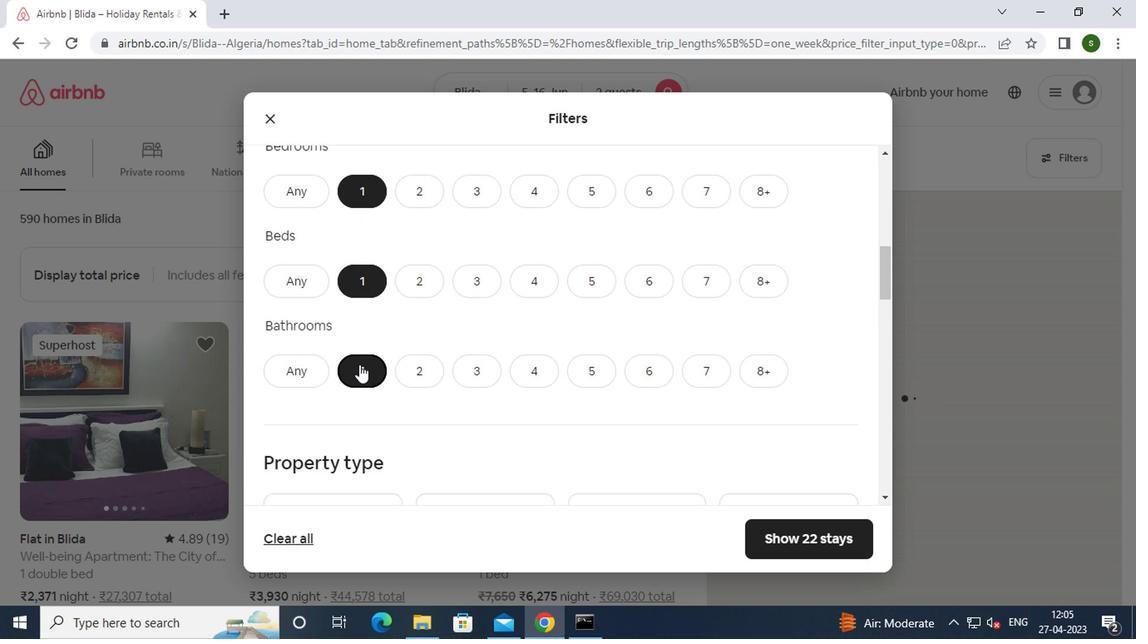 
Action: Mouse moved to (353, 364)
Screenshot: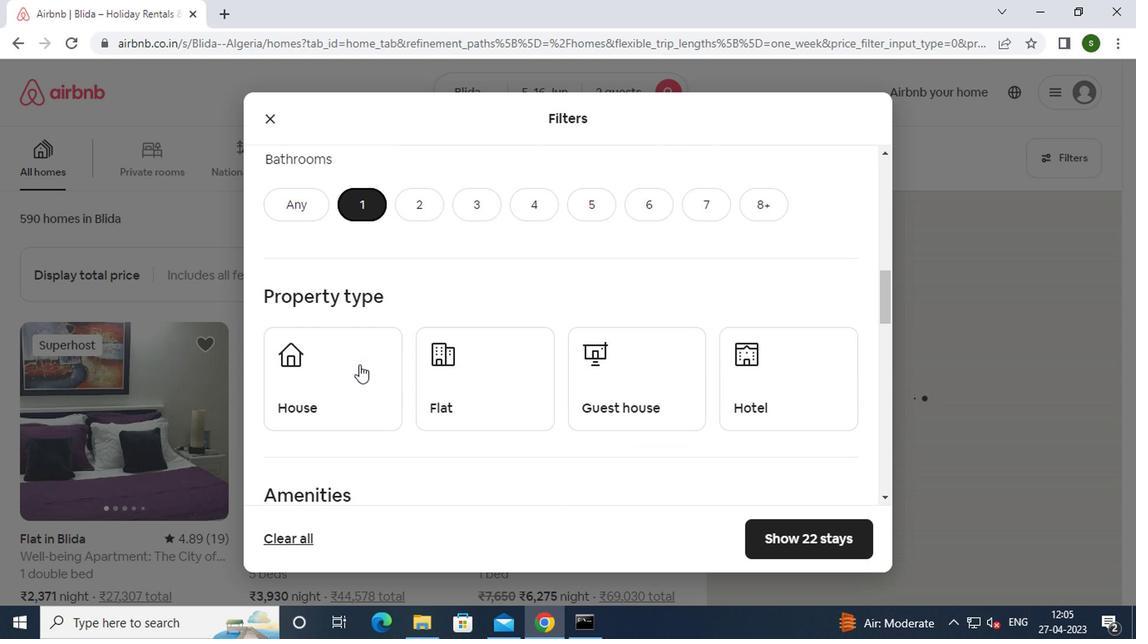 
Action: Mouse pressed left at (353, 364)
Screenshot: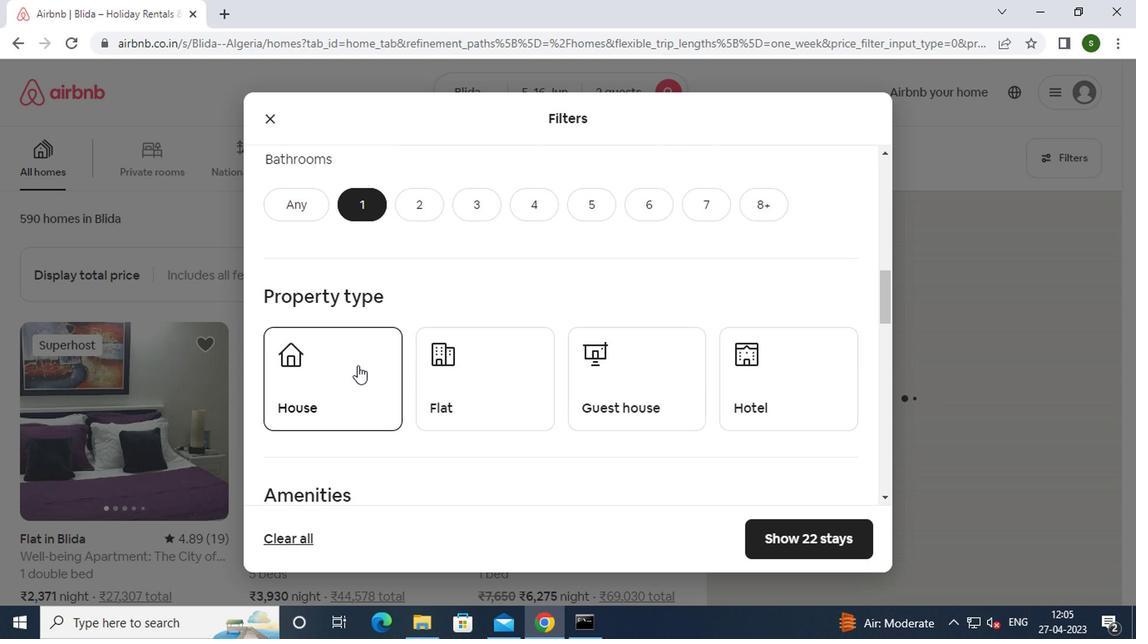 
Action: Mouse moved to (462, 368)
Screenshot: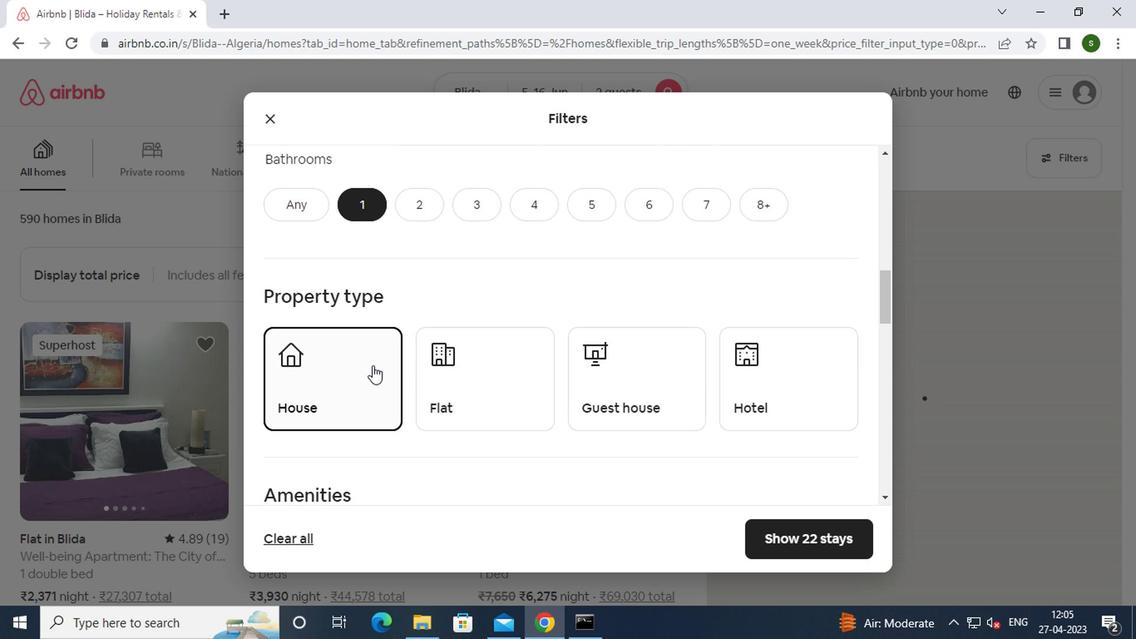 
Action: Mouse pressed left at (462, 368)
Screenshot: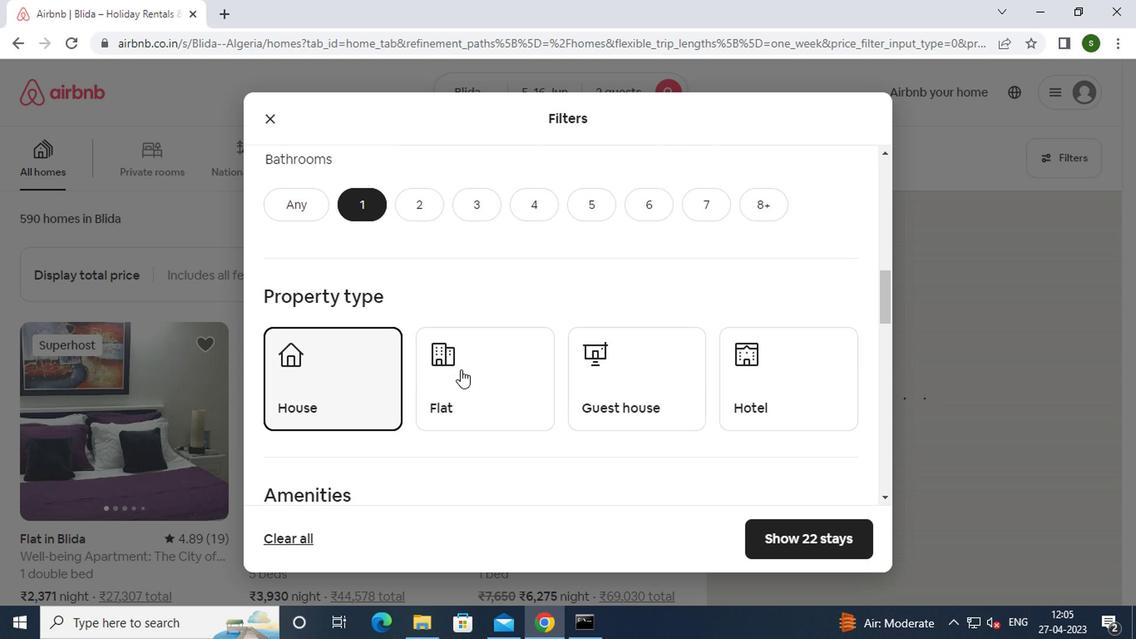 
Action: Mouse moved to (772, 375)
Screenshot: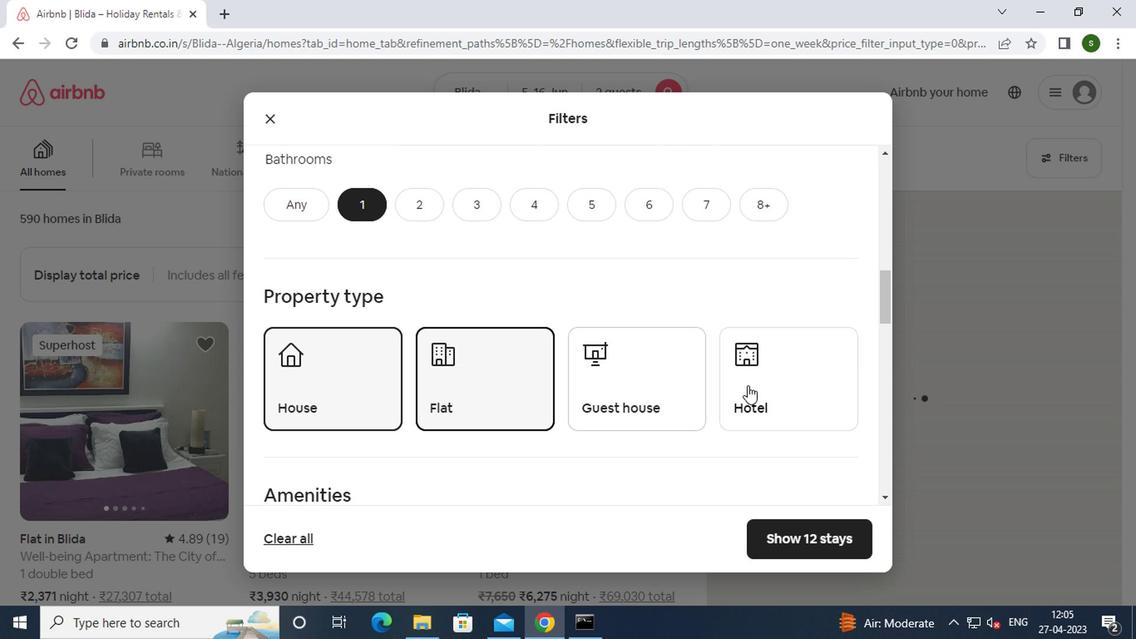 
Action: Mouse pressed left at (772, 375)
Screenshot: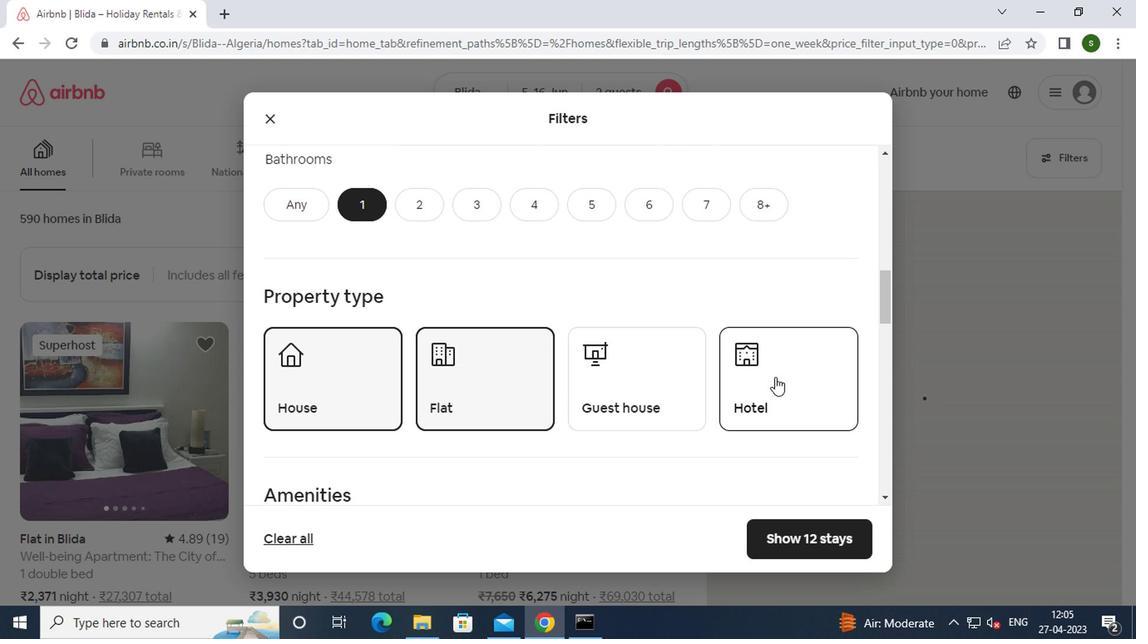 
Action: Mouse moved to (644, 342)
Screenshot: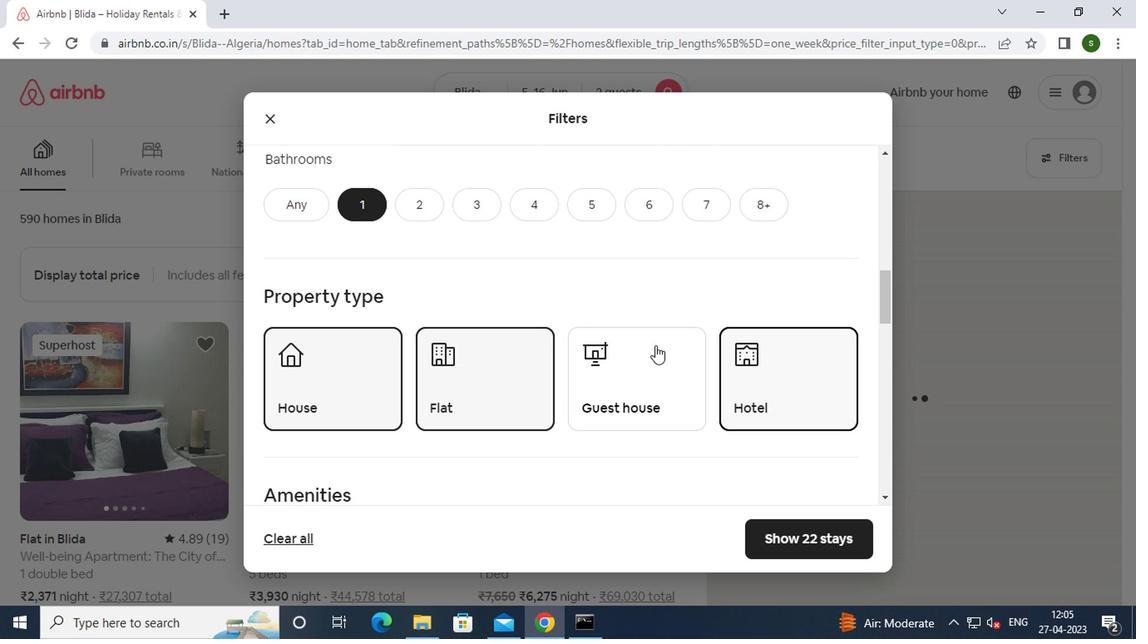 
Action: Mouse scrolled (644, 341) with delta (0, -1)
Screenshot: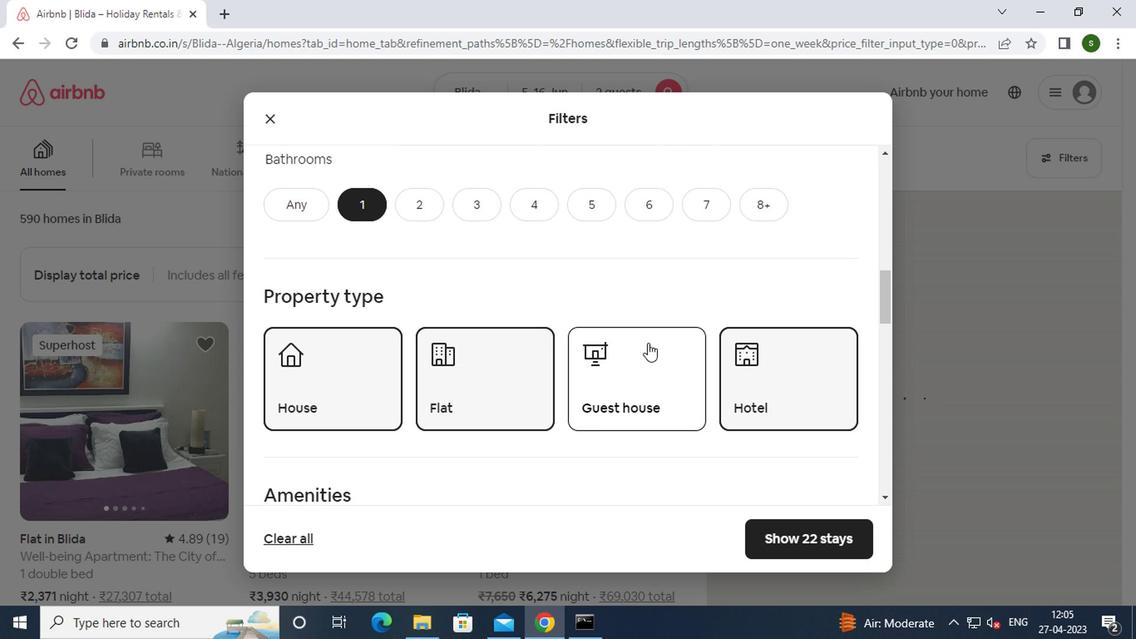 
Action: Mouse scrolled (644, 341) with delta (0, -1)
Screenshot: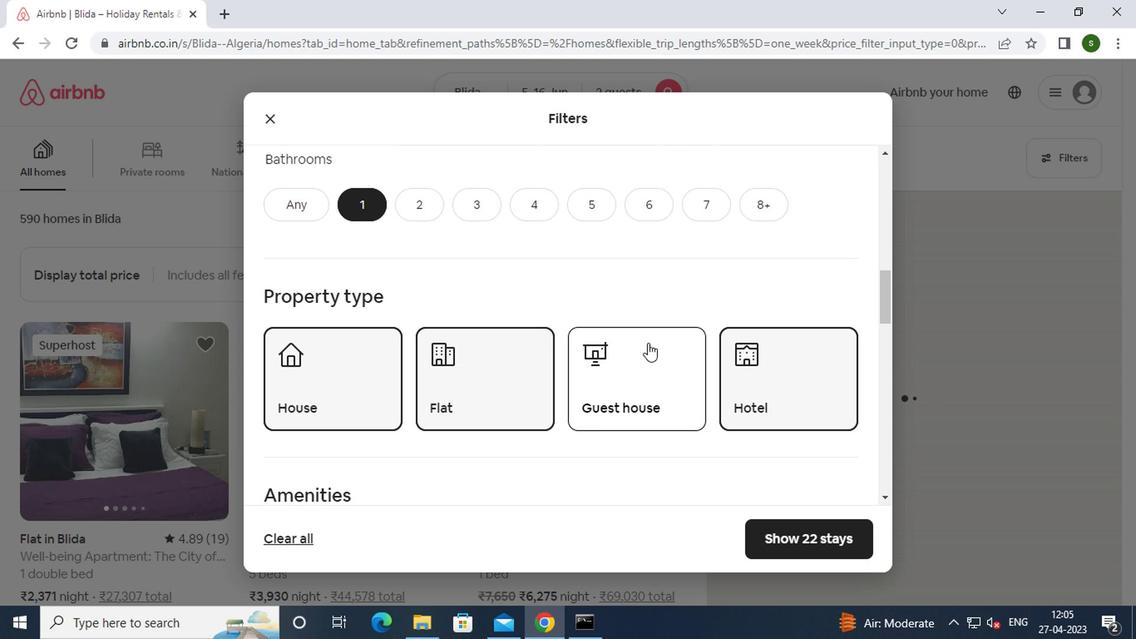 
Action: Mouse scrolled (644, 341) with delta (0, -1)
Screenshot: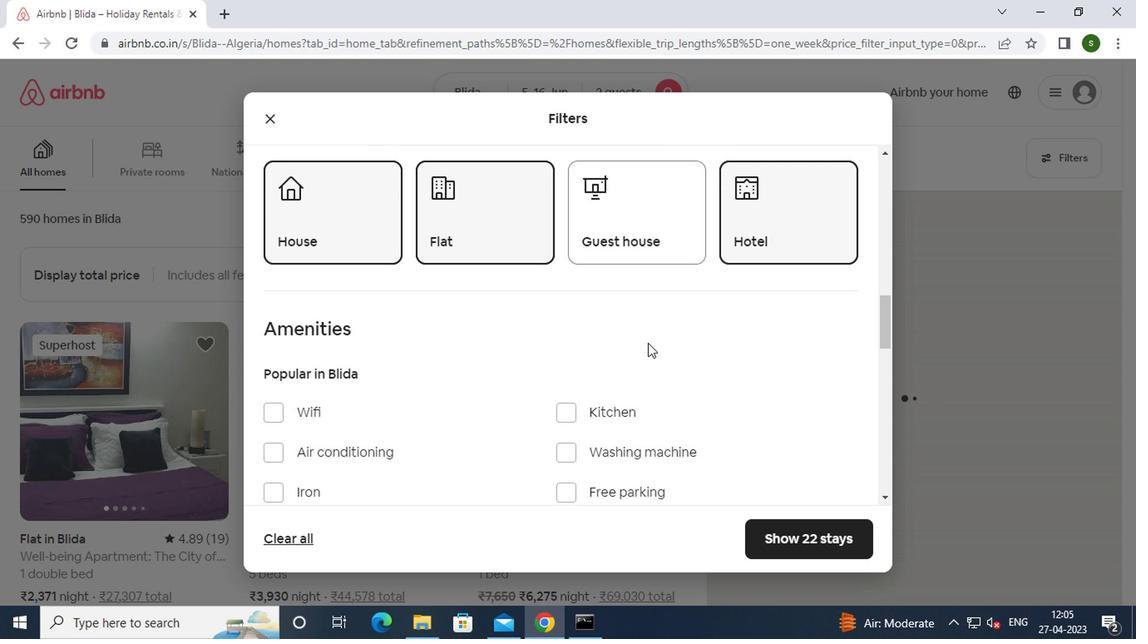 
Action: Mouse scrolled (644, 341) with delta (0, -1)
Screenshot: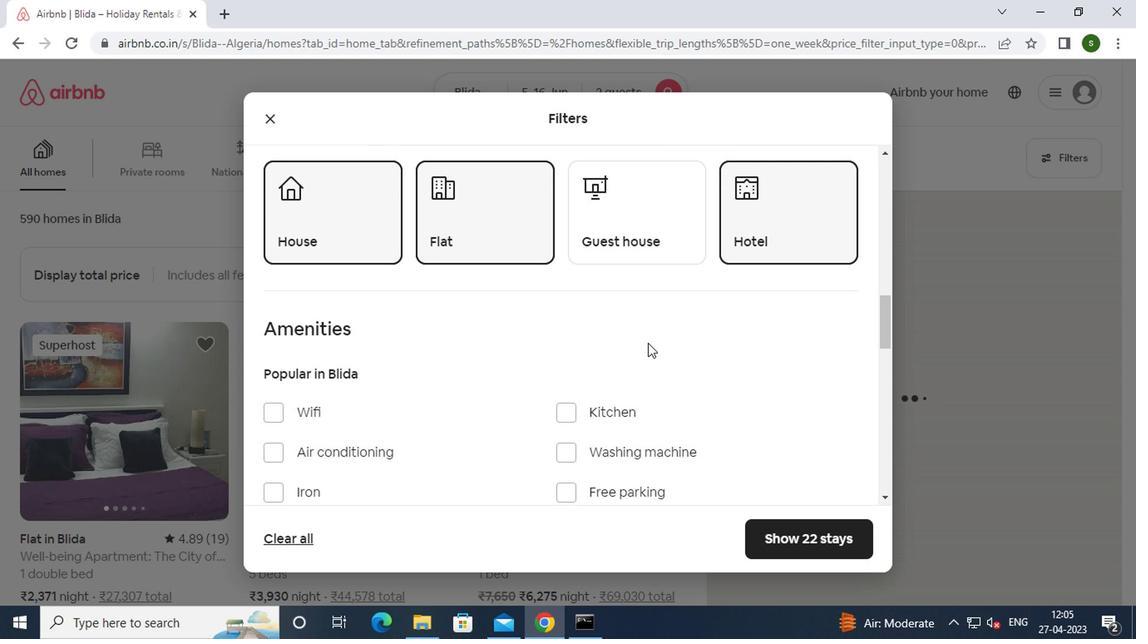 
Action: Mouse scrolled (644, 341) with delta (0, -1)
Screenshot: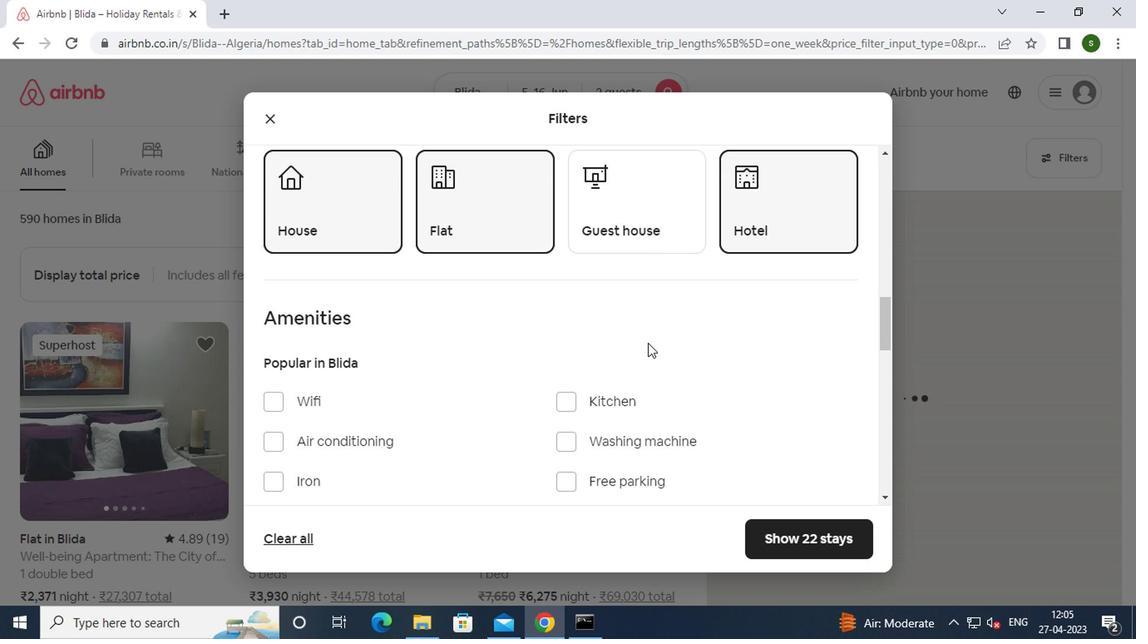 
Action: Mouse scrolled (644, 341) with delta (0, -1)
Screenshot: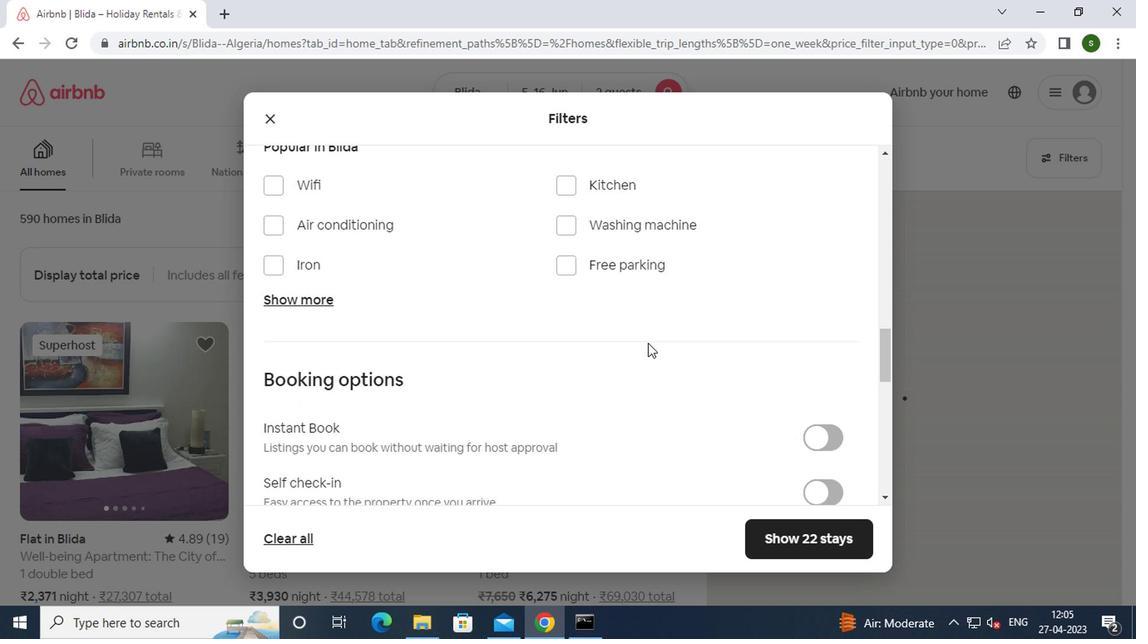 
Action: Mouse moved to (808, 385)
Screenshot: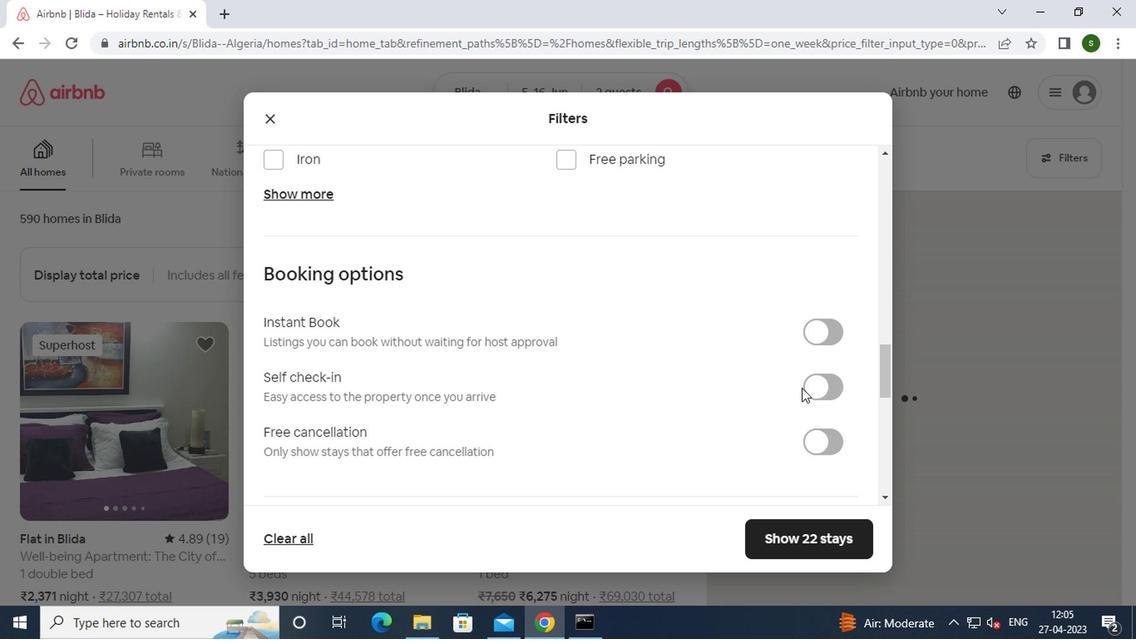 
Action: Mouse pressed left at (808, 385)
Screenshot: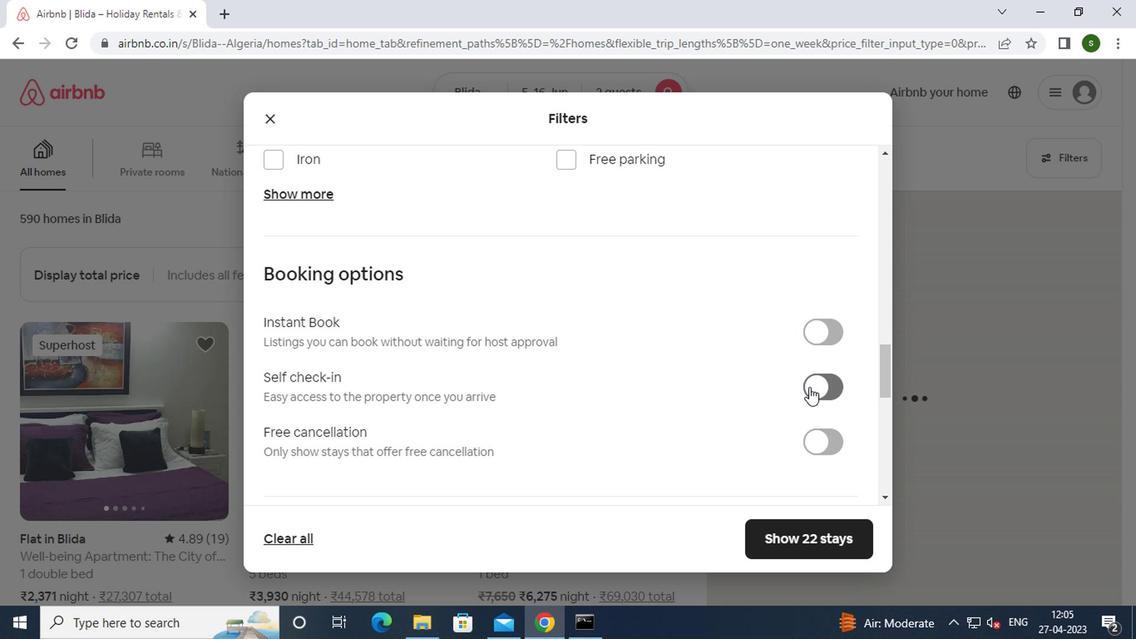 
Action: Mouse moved to (729, 393)
Screenshot: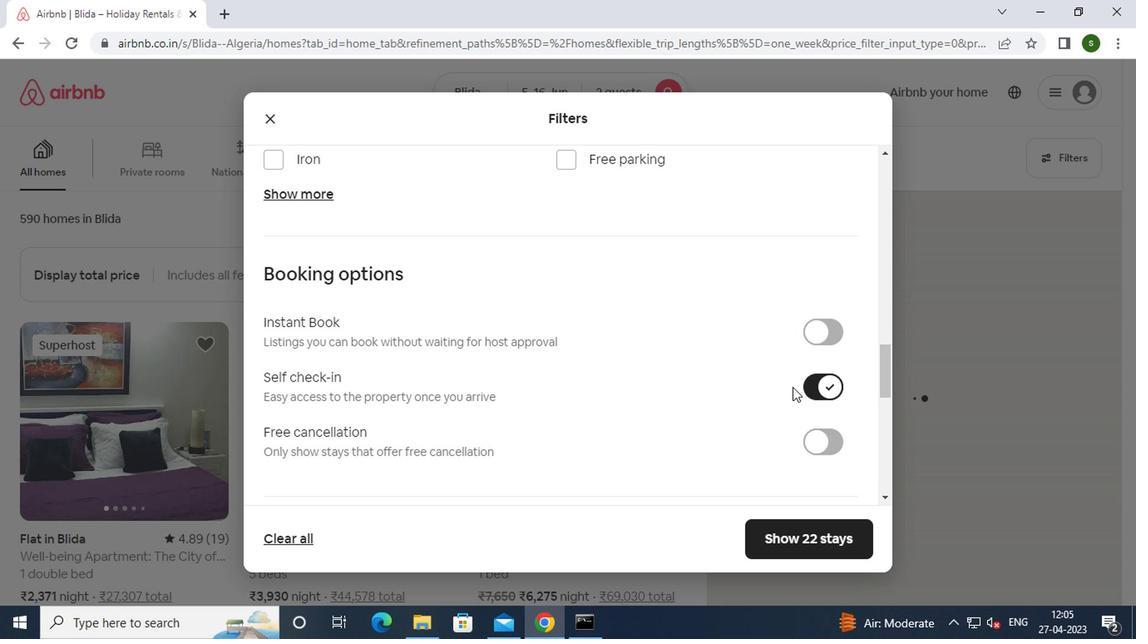 
Action: Mouse scrolled (729, 392) with delta (0, -1)
Screenshot: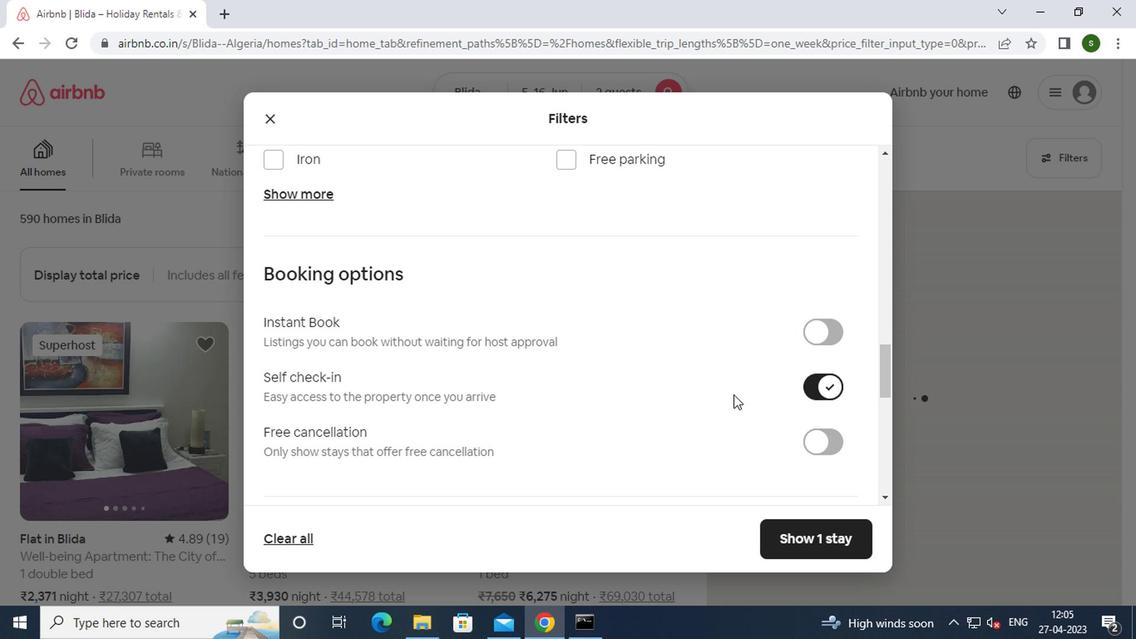 
Action: Mouse scrolled (729, 392) with delta (0, -1)
Screenshot: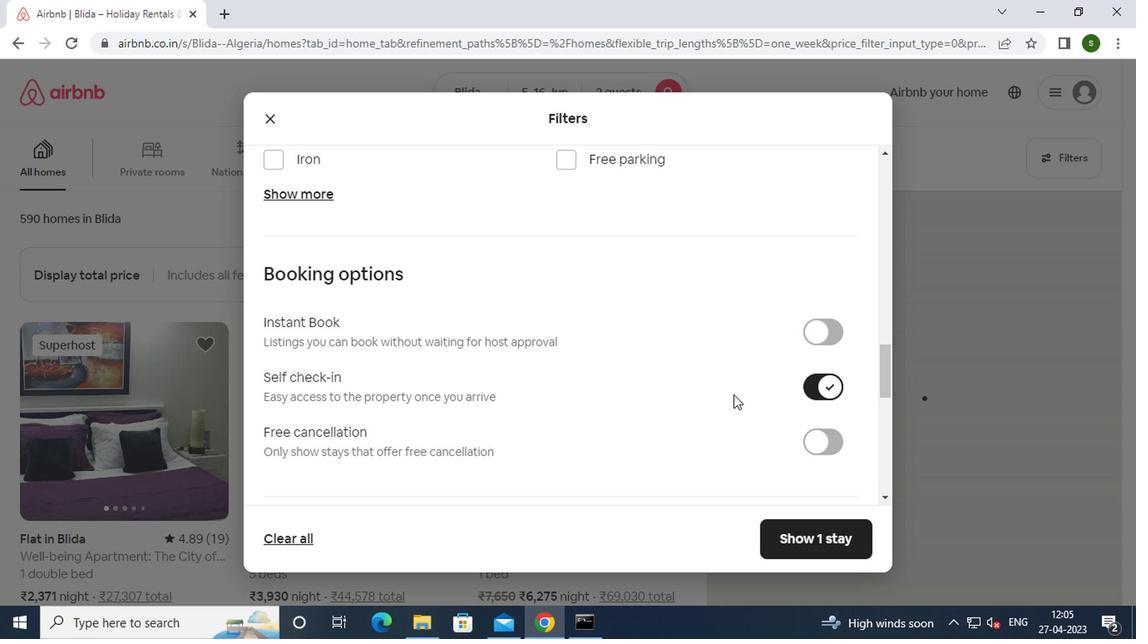 
Action: Mouse moved to (819, 538)
Screenshot: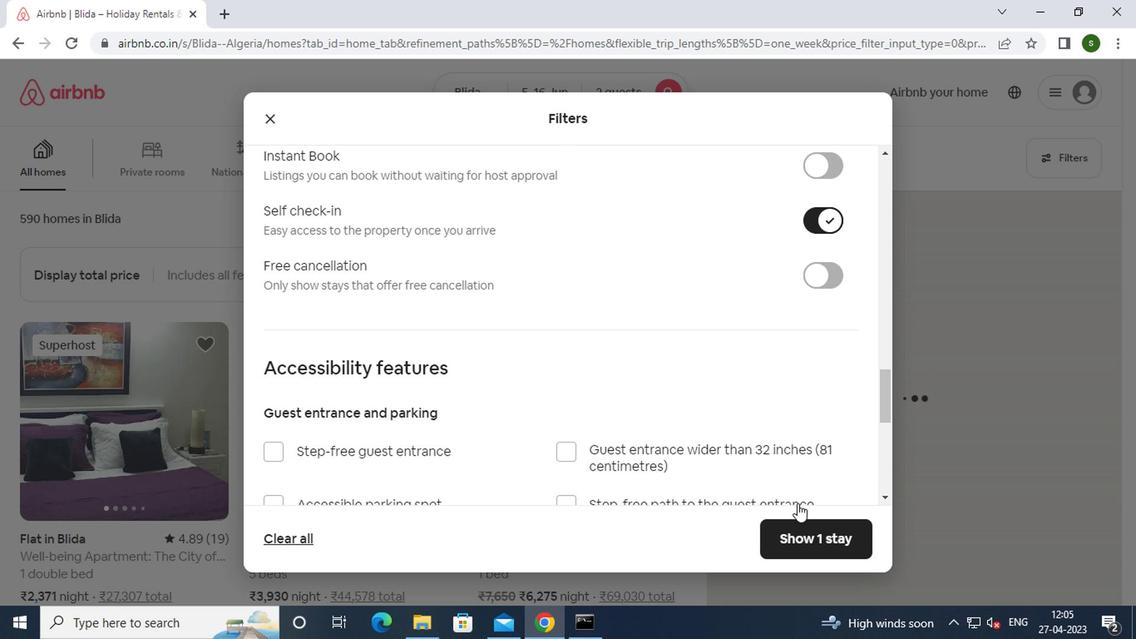 
Action: Mouse pressed left at (819, 538)
Screenshot: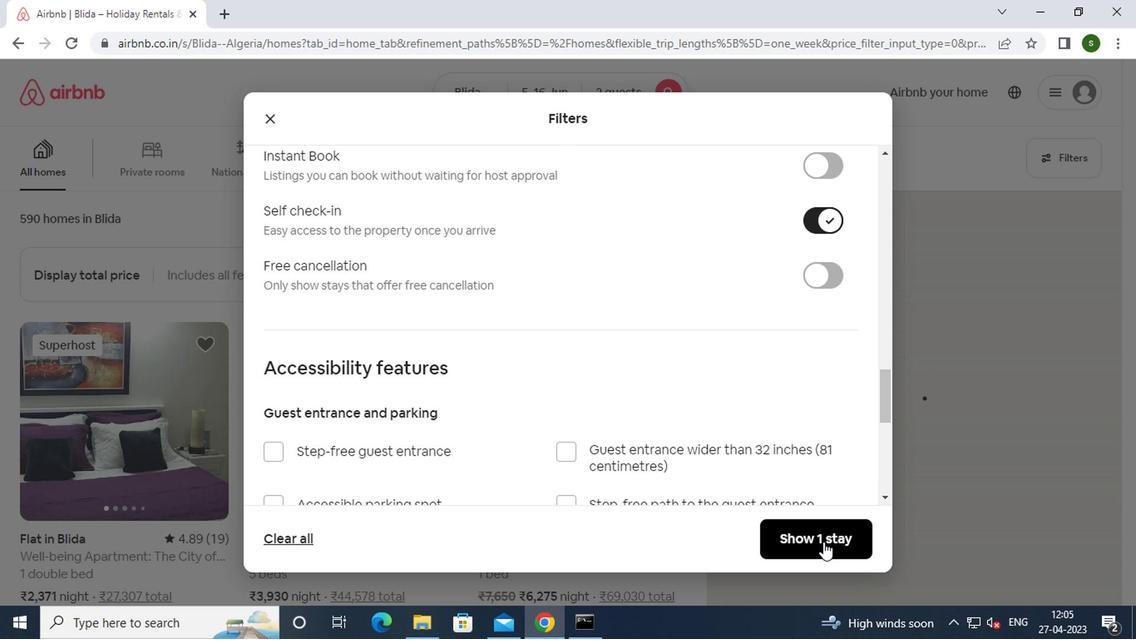 
